 Task: Look for space in Malinaltepec, Mexico from 17th June, 2023 to 21st June, 2023 for 2 adults in price range Rs.7000 to Rs.12000. Place can be private room with 1  bedroom having 2 beds and 1 bathroom. Property type can be house, flat, guest house. Booking option can be shelf check-in. Required host language is English.
Action: Mouse moved to (446, 90)
Screenshot: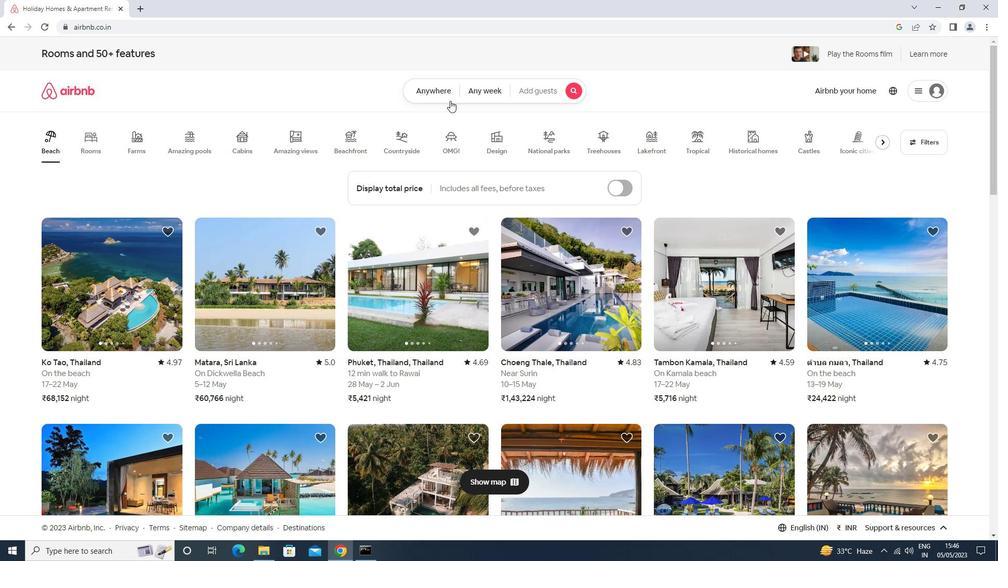 
Action: Mouse pressed left at (446, 90)
Screenshot: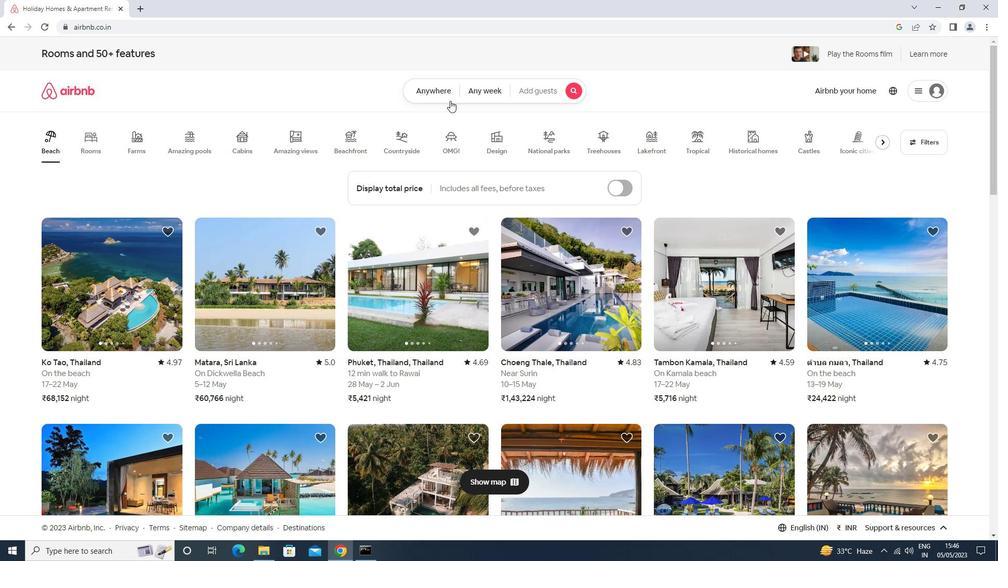 
Action: Mouse moved to (354, 130)
Screenshot: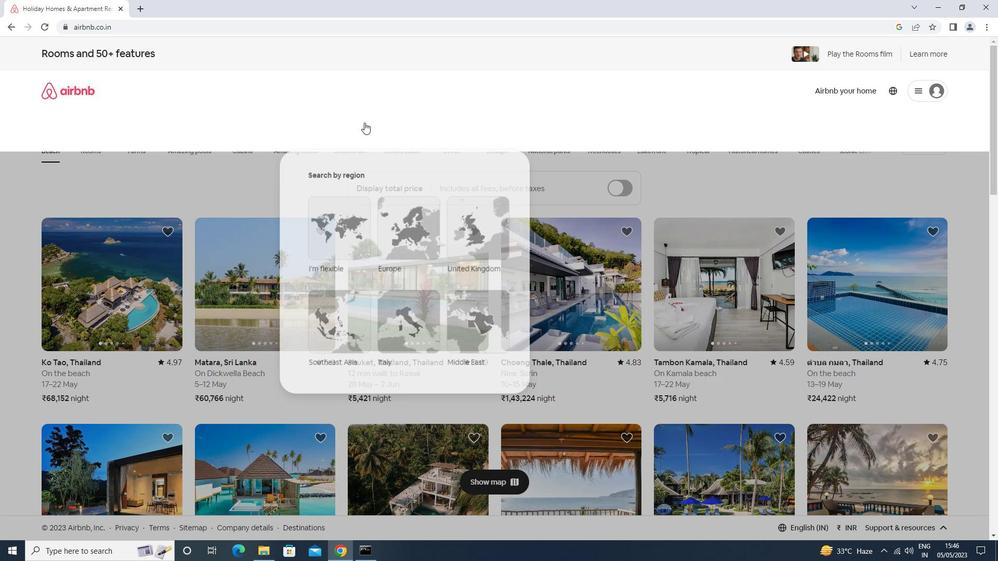 
Action: Mouse pressed left at (354, 130)
Screenshot: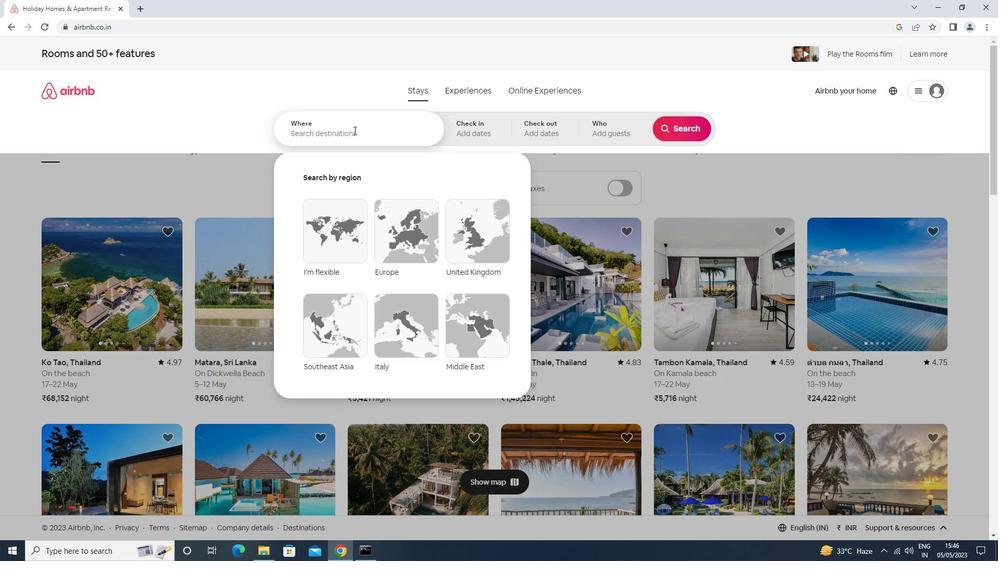 
Action: Key pressed mlinaly<Key.backspace>tepec<Key.space>mexico<Key.enter>
Screenshot: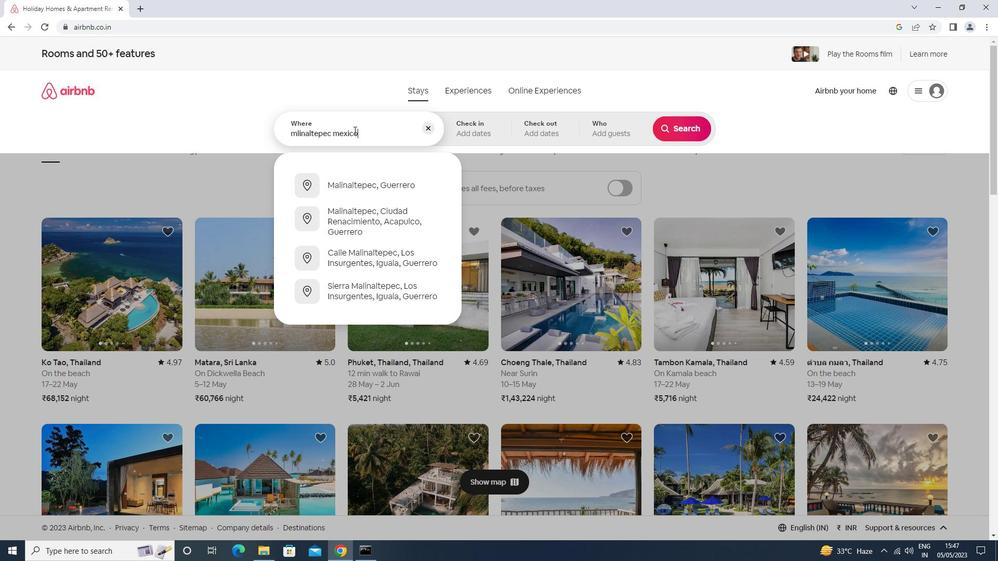 
Action: Mouse moved to (669, 306)
Screenshot: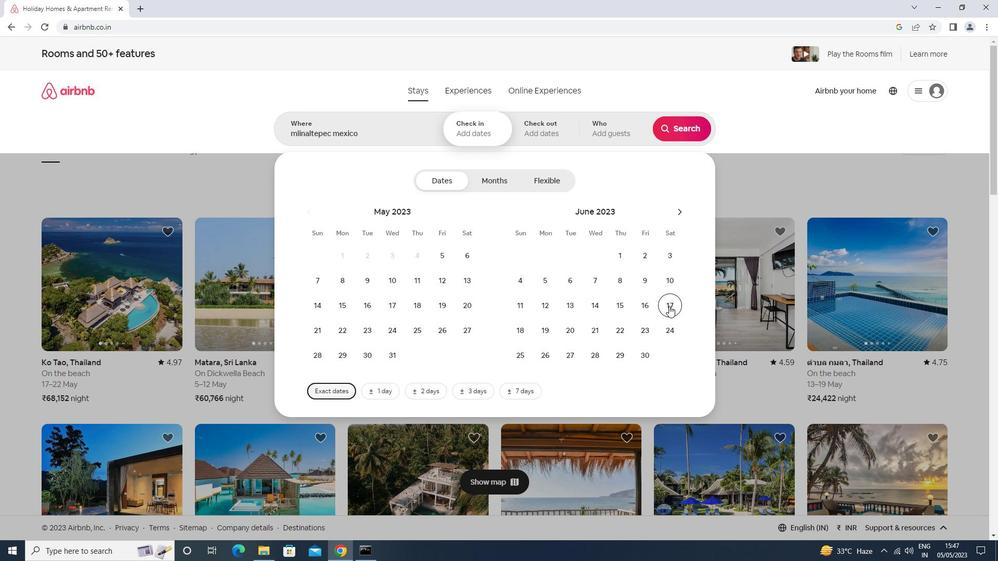 
Action: Mouse pressed left at (669, 306)
Screenshot: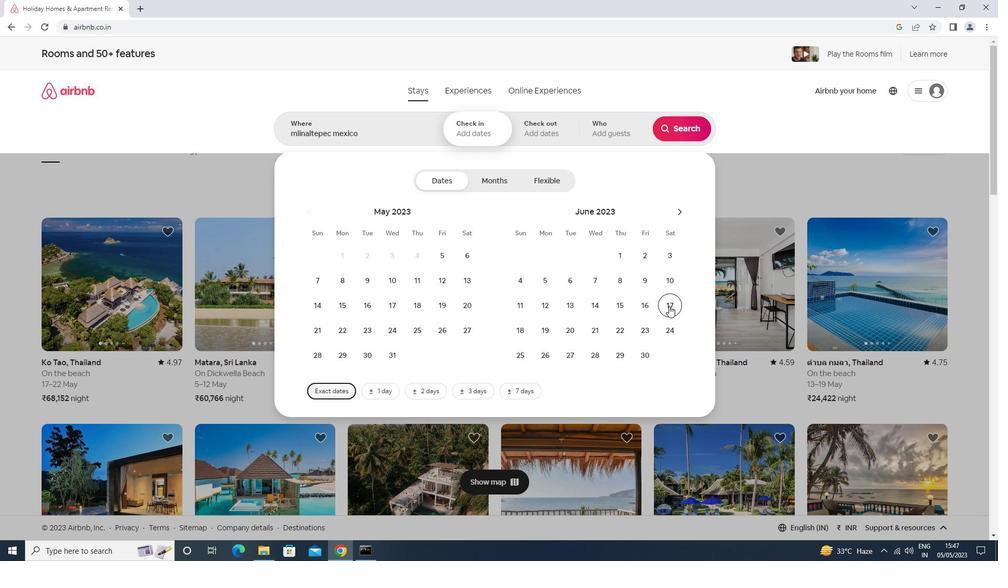 
Action: Mouse moved to (589, 334)
Screenshot: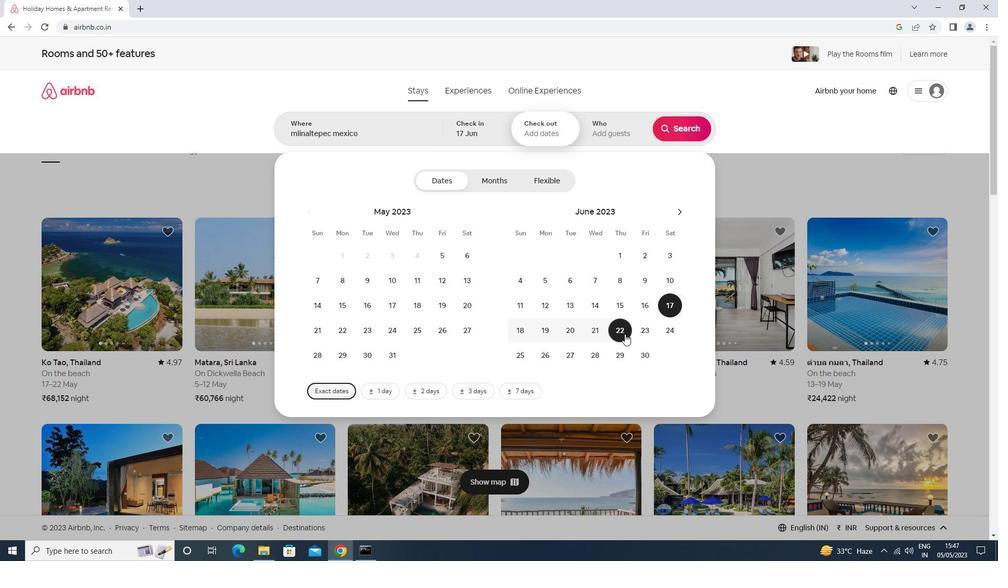 
Action: Mouse pressed left at (589, 334)
Screenshot: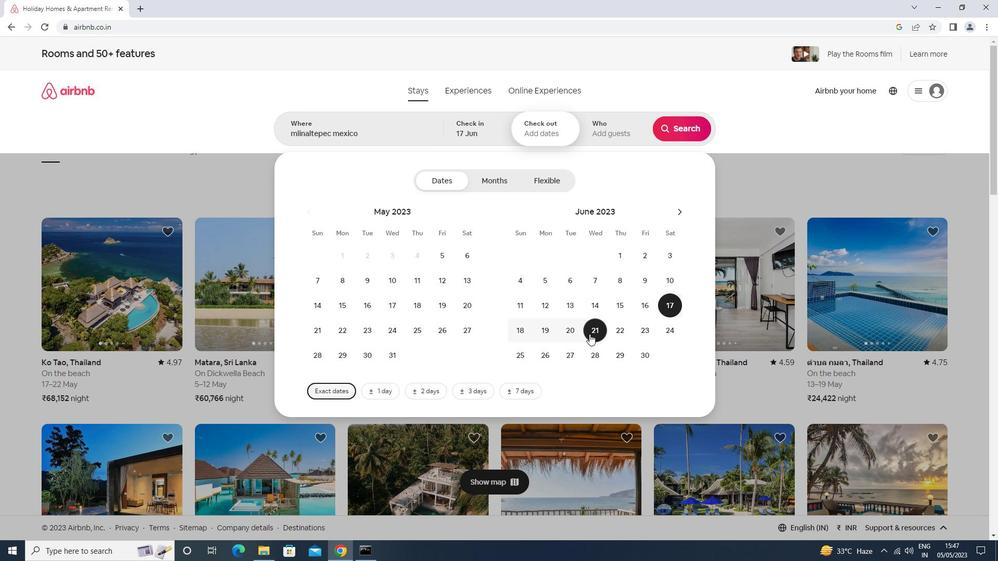 
Action: Mouse moved to (603, 140)
Screenshot: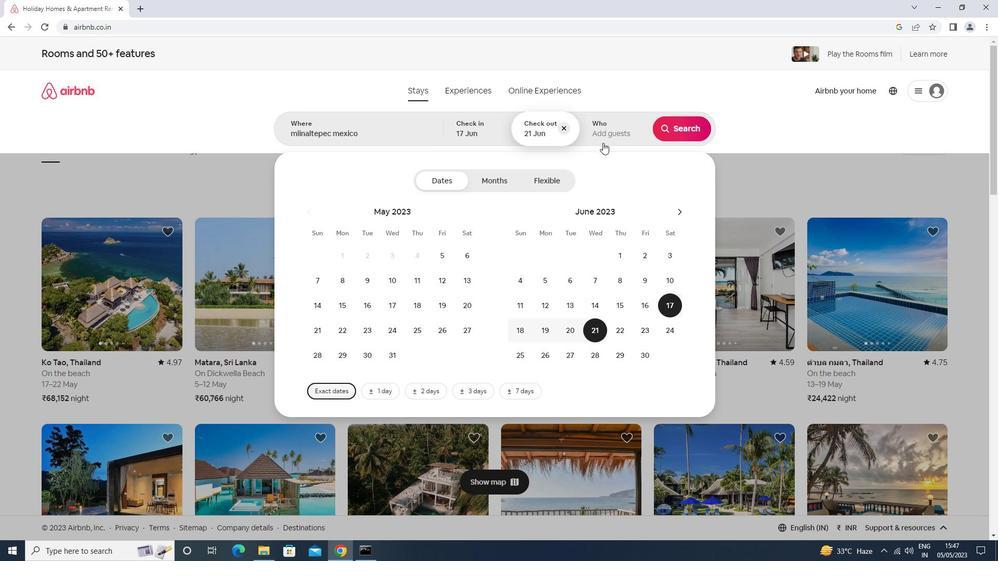 
Action: Mouse pressed left at (603, 140)
Screenshot: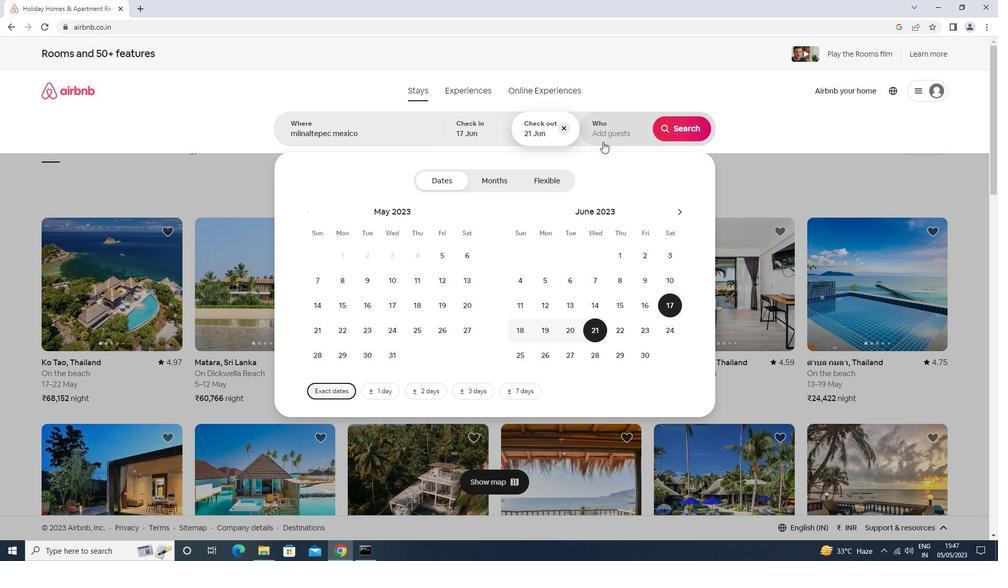 
Action: Mouse moved to (685, 181)
Screenshot: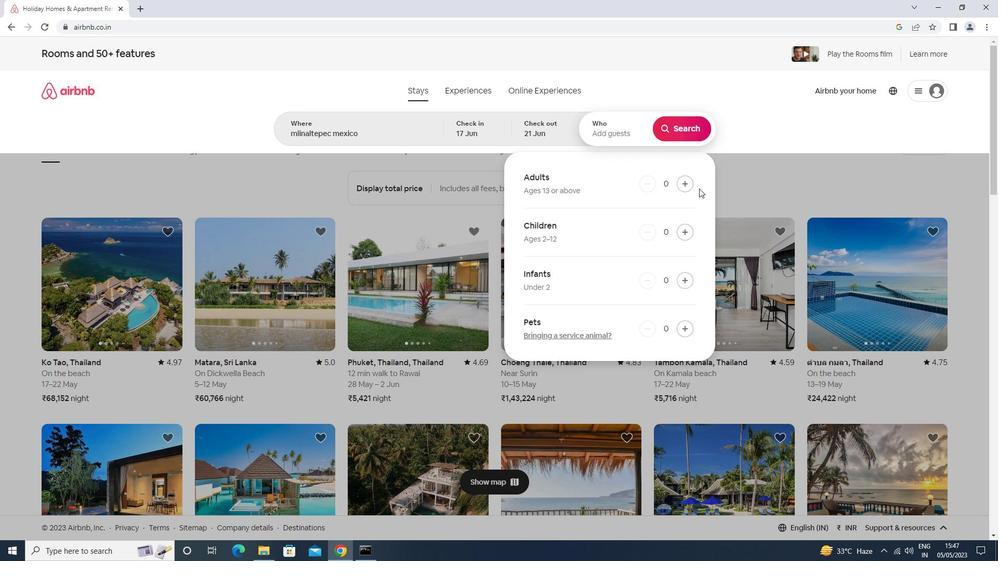 
Action: Mouse pressed left at (685, 181)
Screenshot: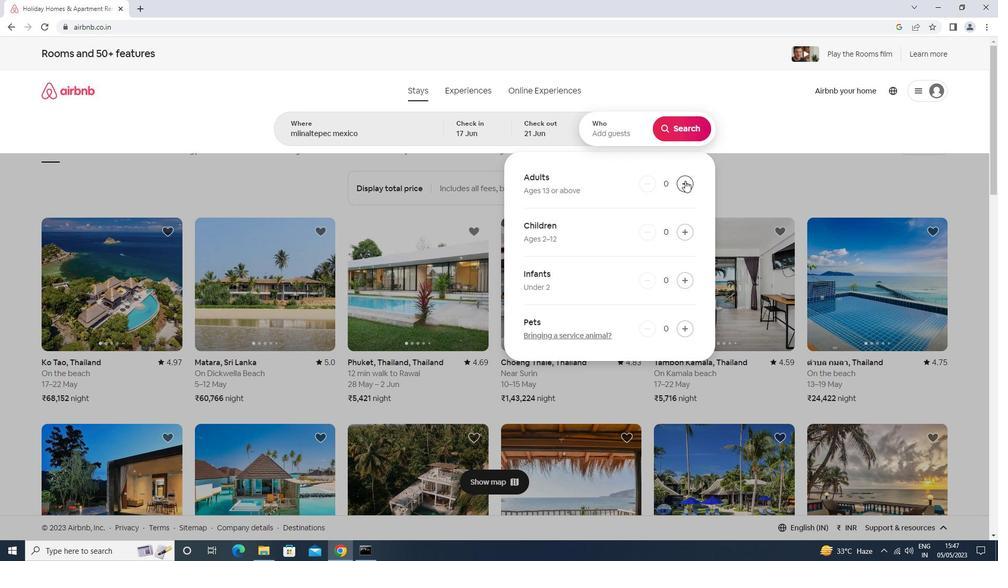 
Action: Mouse pressed left at (685, 181)
Screenshot: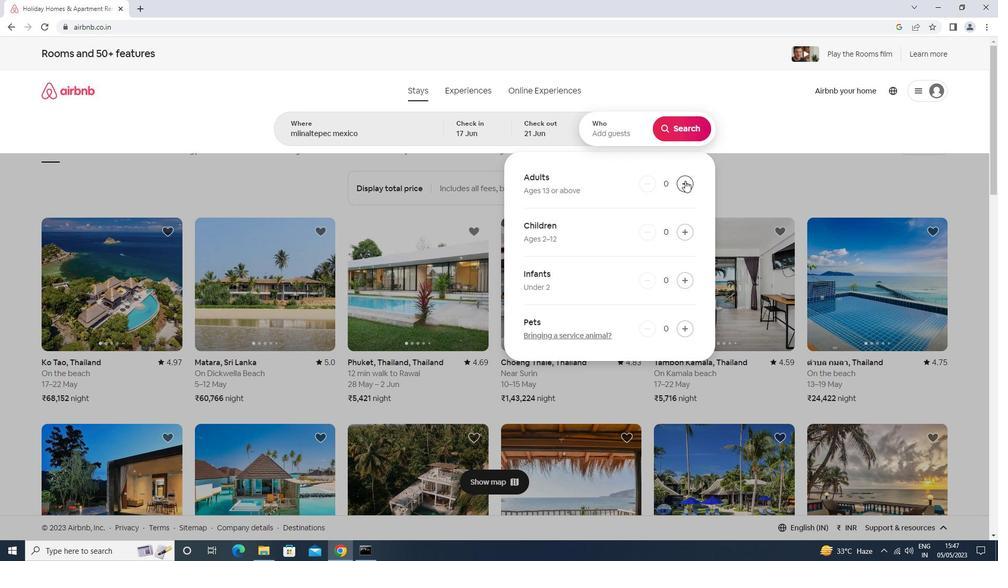 
Action: Mouse moved to (680, 129)
Screenshot: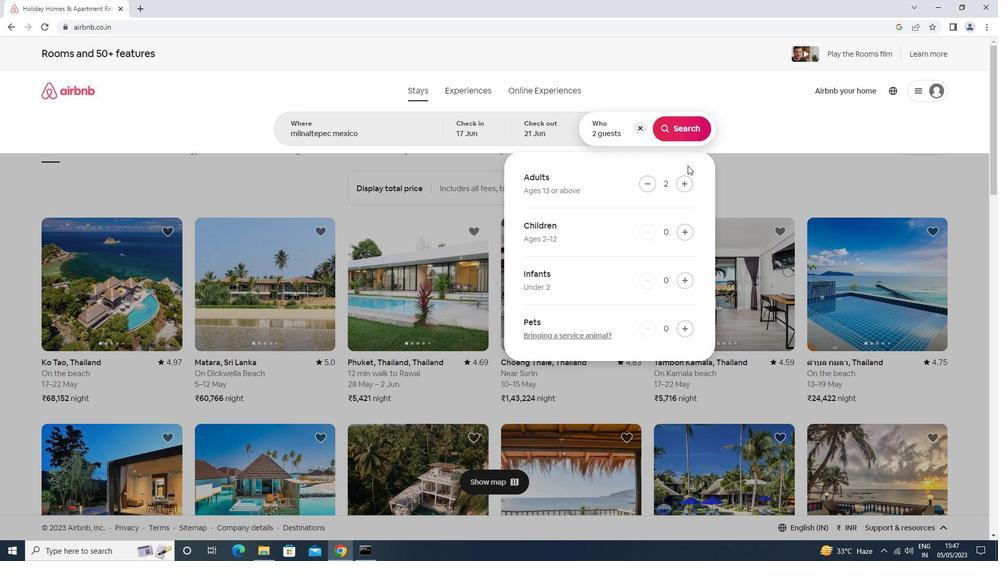 
Action: Mouse pressed left at (680, 129)
Screenshot: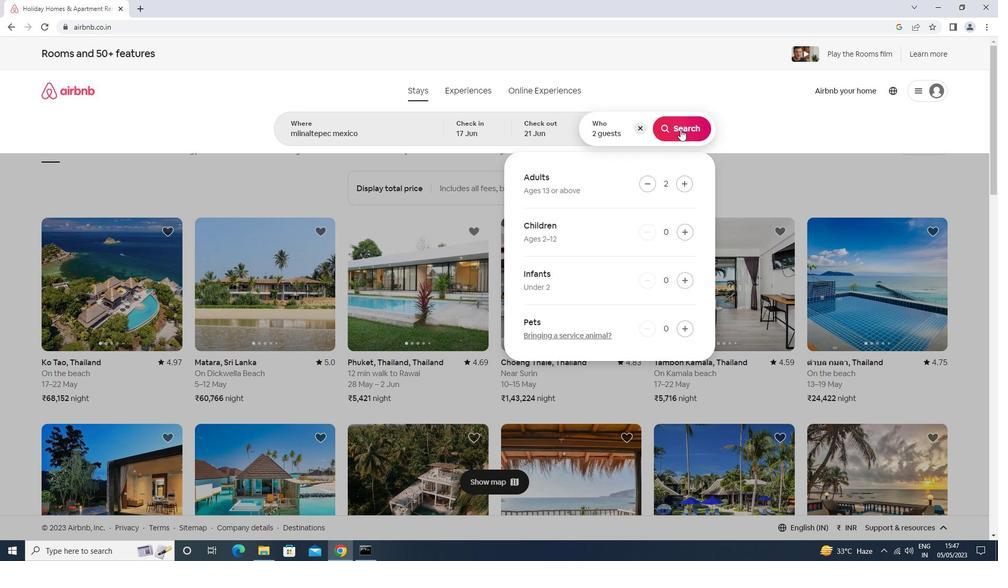 
Action: Mouse moved to (945, 97)
Screenshot: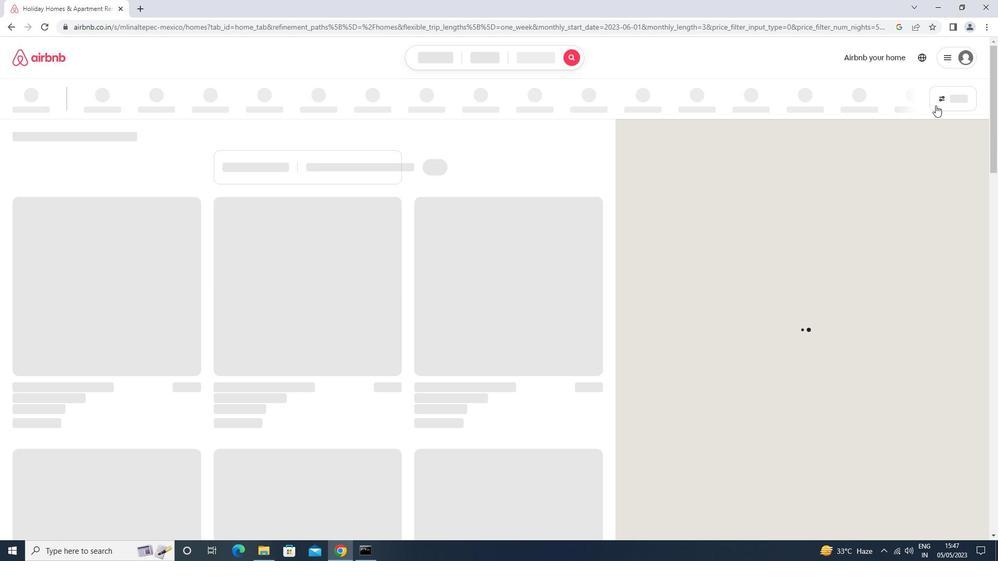 
Action: Mouse pressed left at (945, 97)
Screenshot: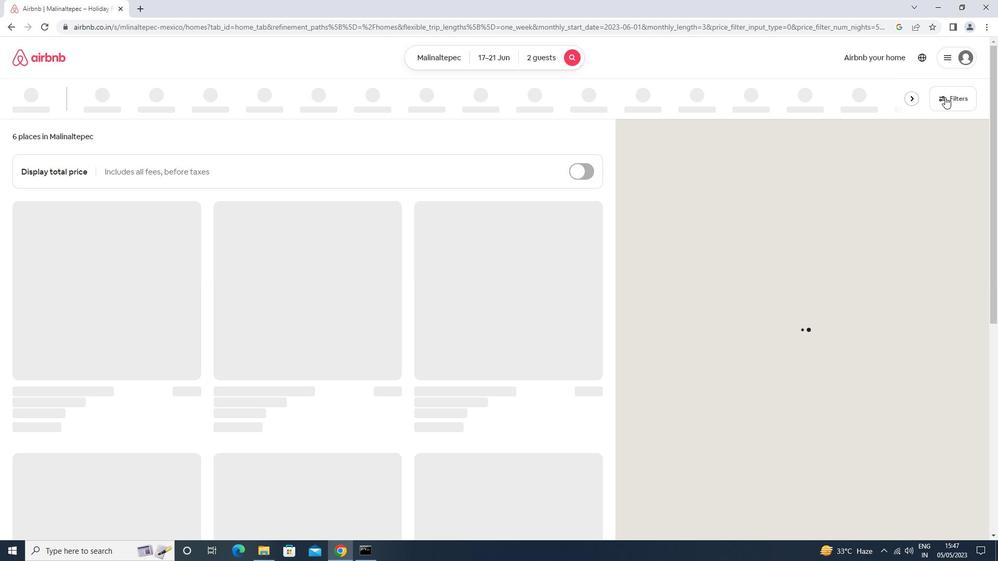 
Action: Mouse moved to (383, 354)
Screenshot: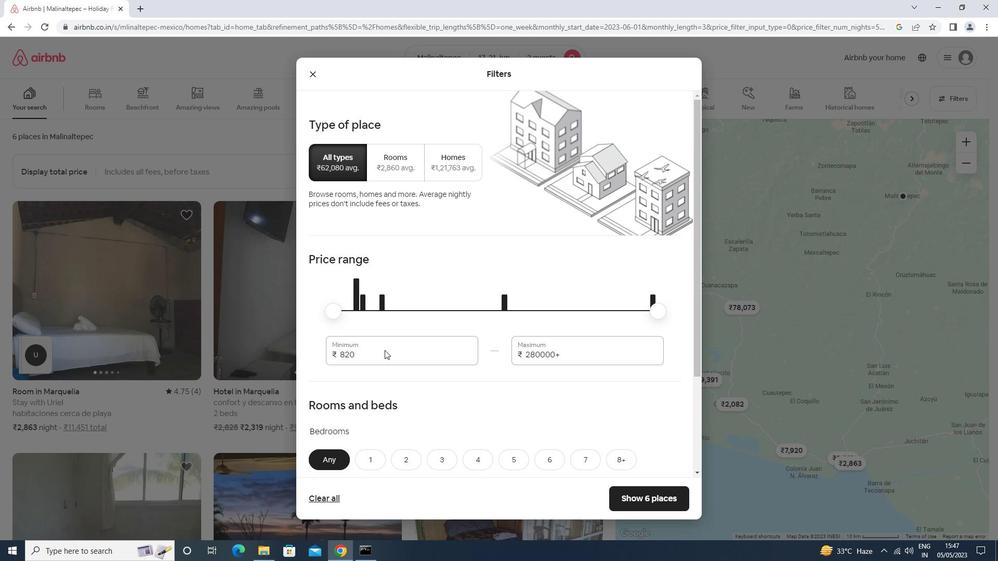 
Action: Mouse pressed left at (383, 354)
Screenshot: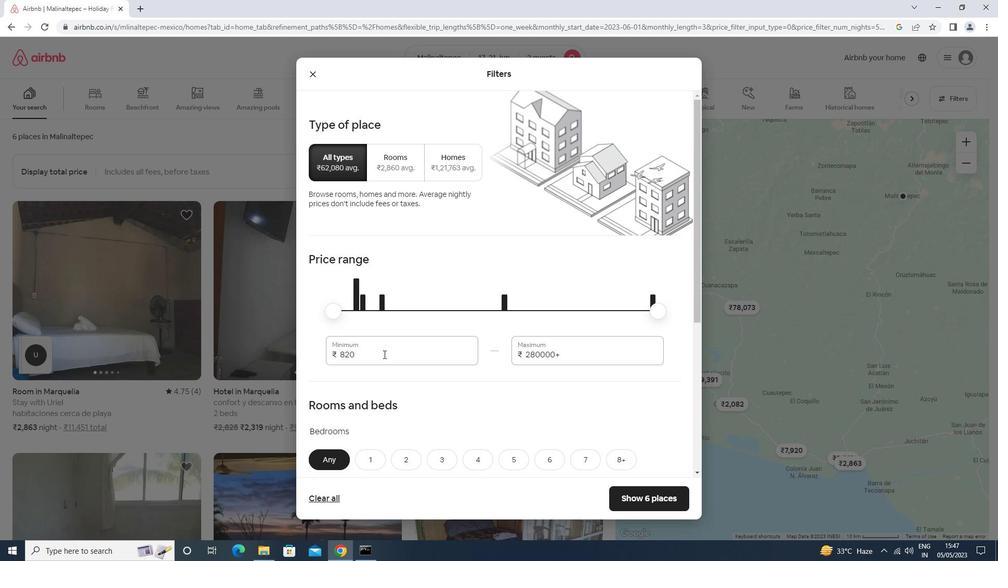 
Action: Mouse moved to (383, 355)
Screenshot: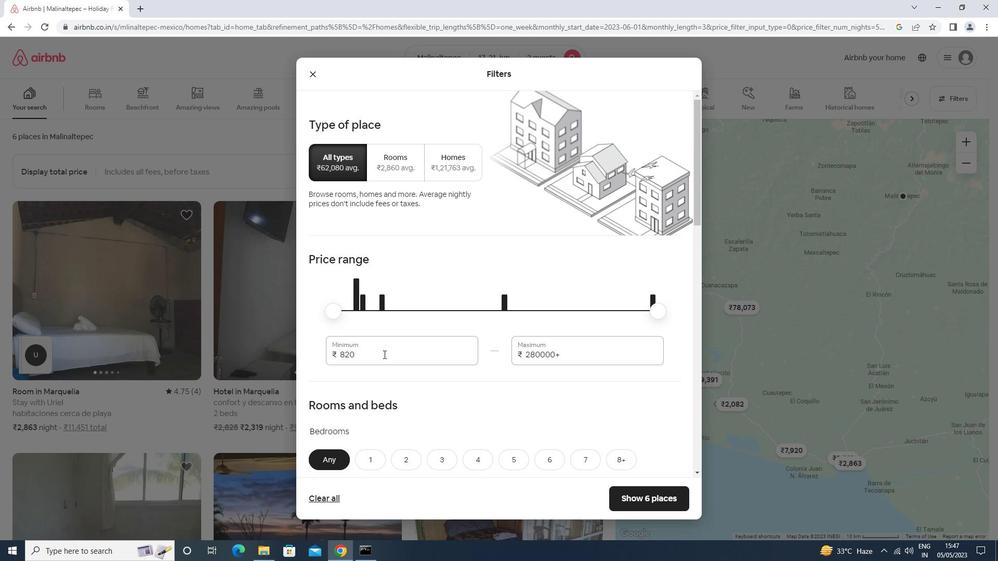 
Action: Key pressed <Key.backspace><Key.backspace><Key.backspace>7000<Key.tab>12
Screenshot: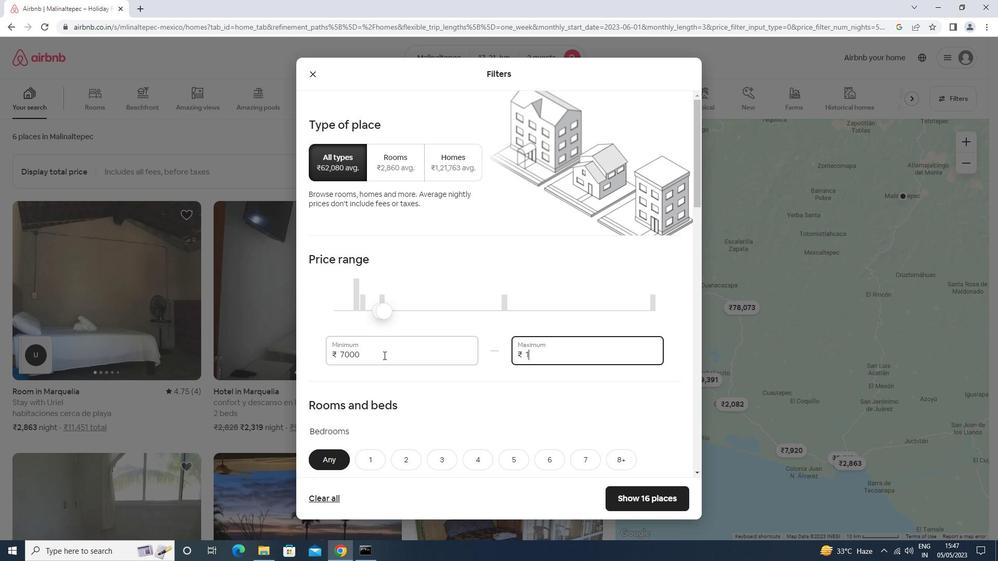 
Action: Mouse moved to (383, 355)
Screenshot: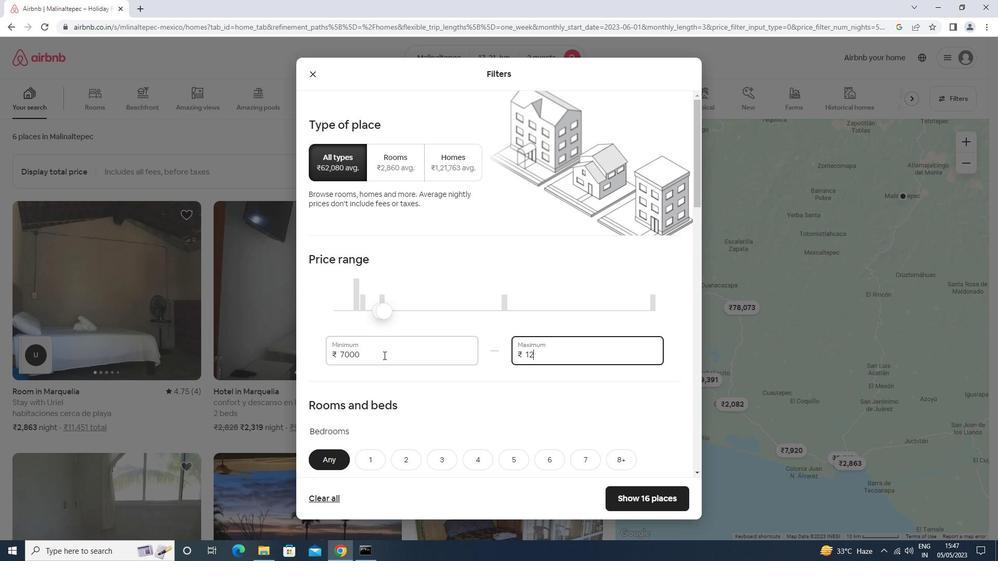 
Action: Key pressed 000
Screenshot: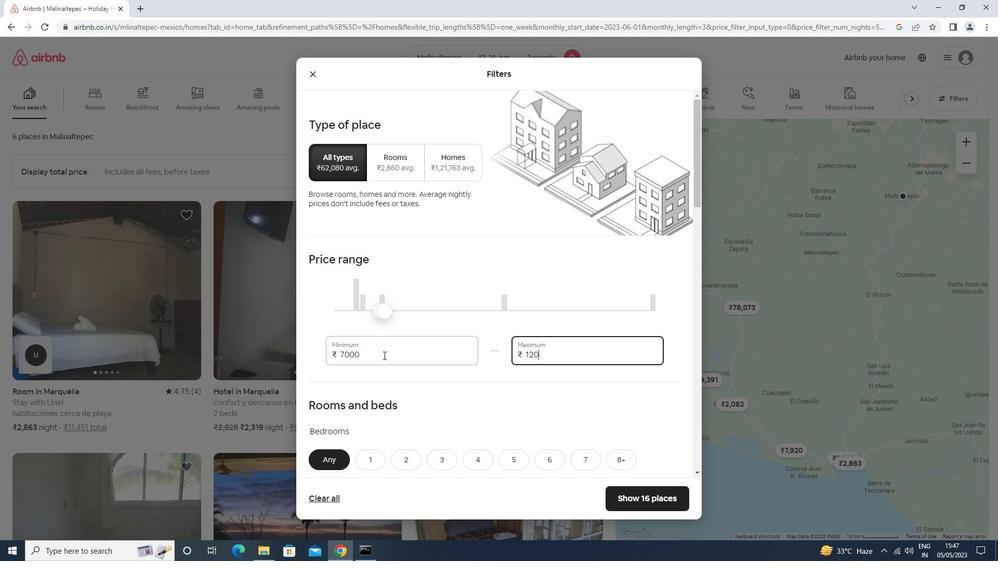 
Action: Mouse moved to (373, 356)
Screenshot: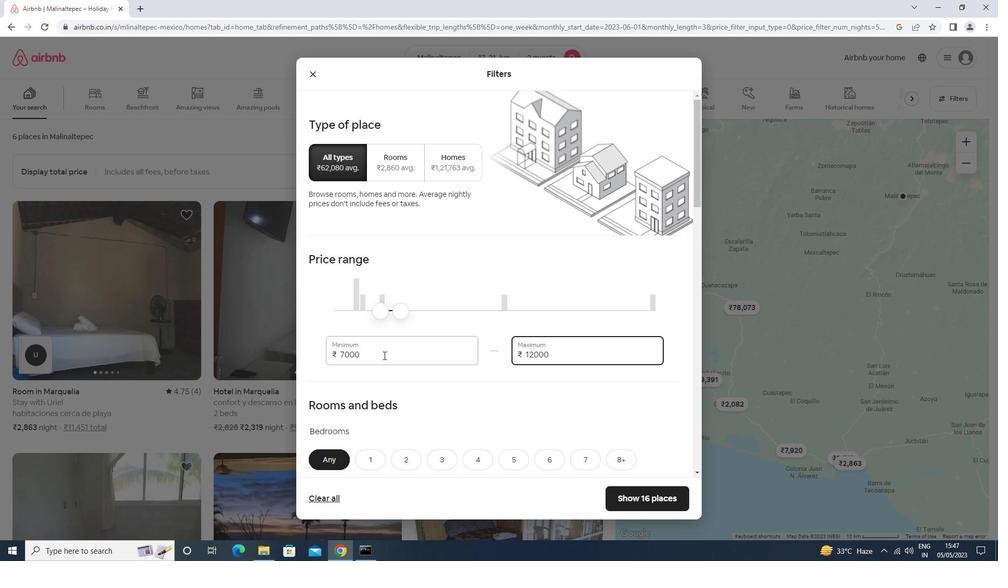 
Action: Mouse scrolled (373, 356) with delta (0, 0)
Screenshot: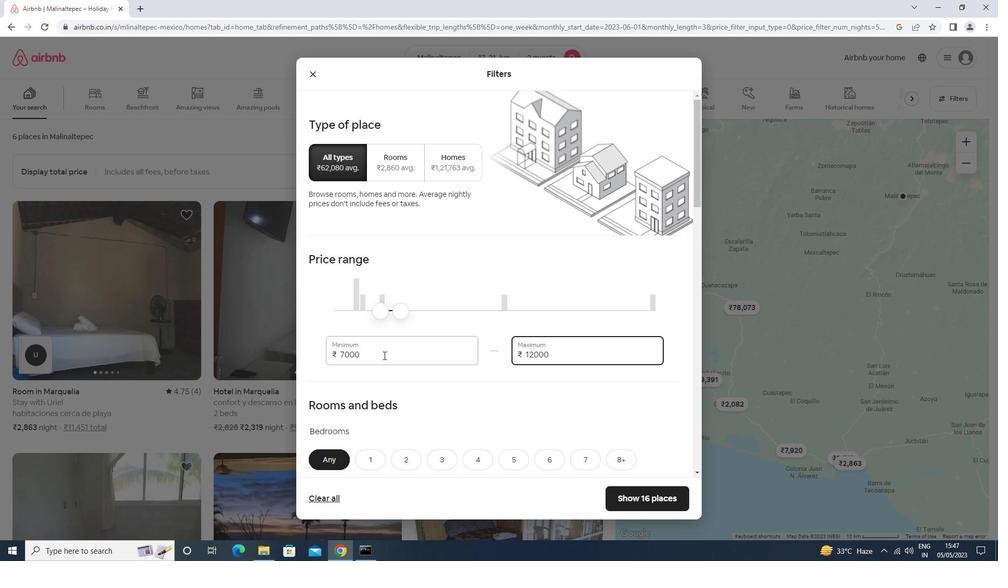 
Action: Mouse scrolled (373, 356) with delta (0, 0)
Screenshot: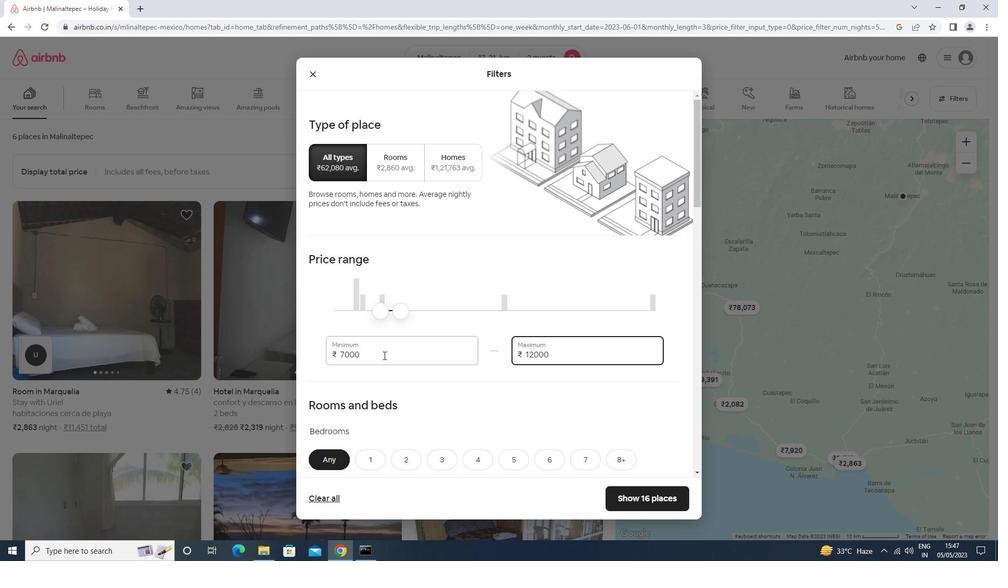 
Action: Mouse scrolled (373, 356) with delta (0, 0)
Screenshot: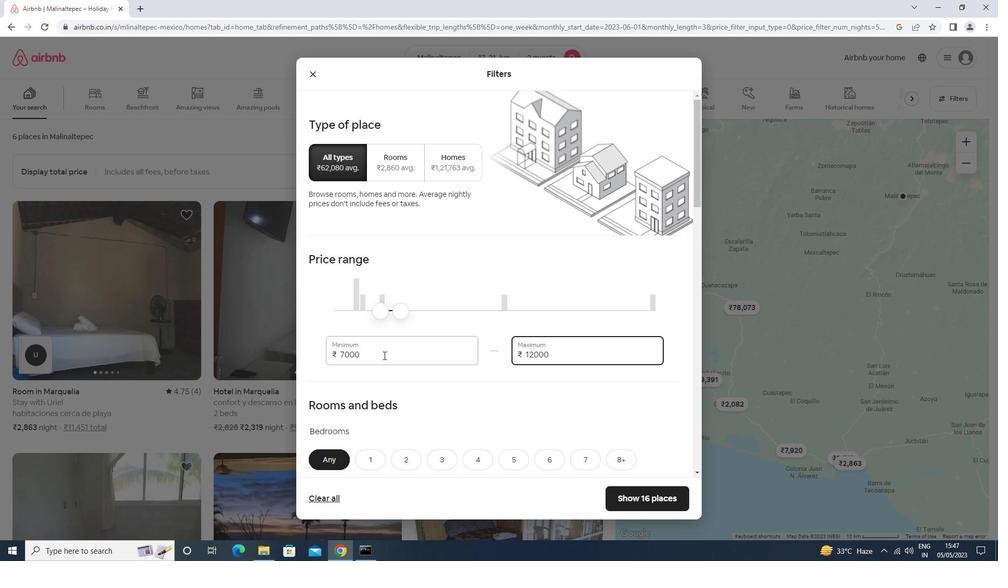 
Action: Mouse scrolled (373, 356) with delta (0, 0)
Screenshot: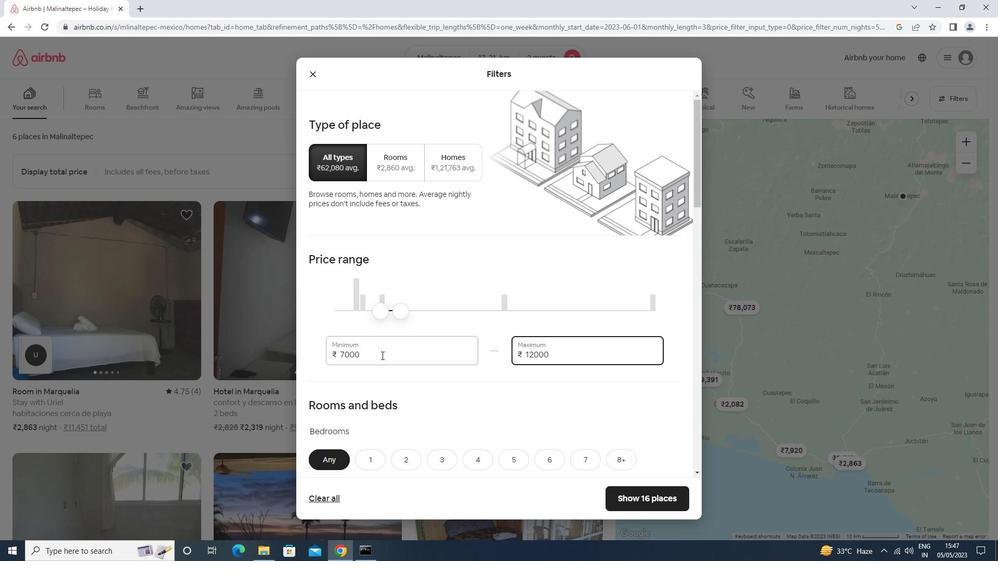 
Action: Mouse scrolled (373, 356) with delta (0, 0)
Screenshot: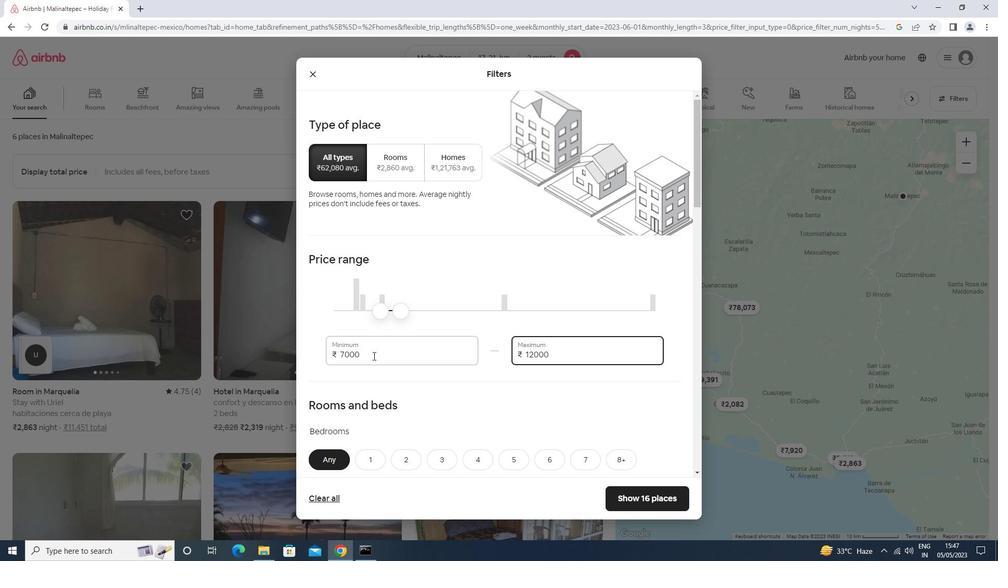 
Action: Mouse moved to (376, 205)
Screenshot: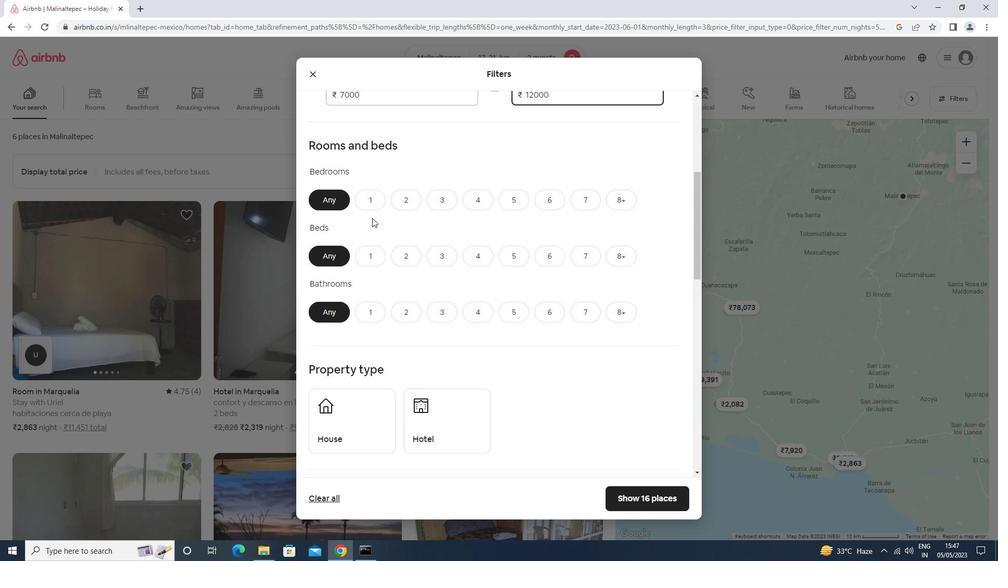 
Action: Mouse pressed left at (376, 205)
Screenshot: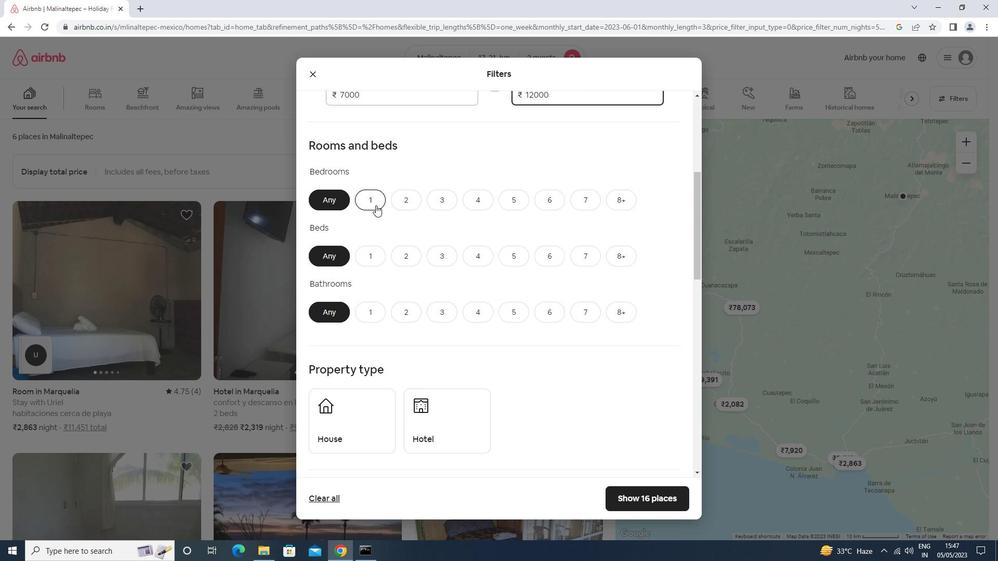 
Action: Mouse moved to (404, 256)
Screenshot: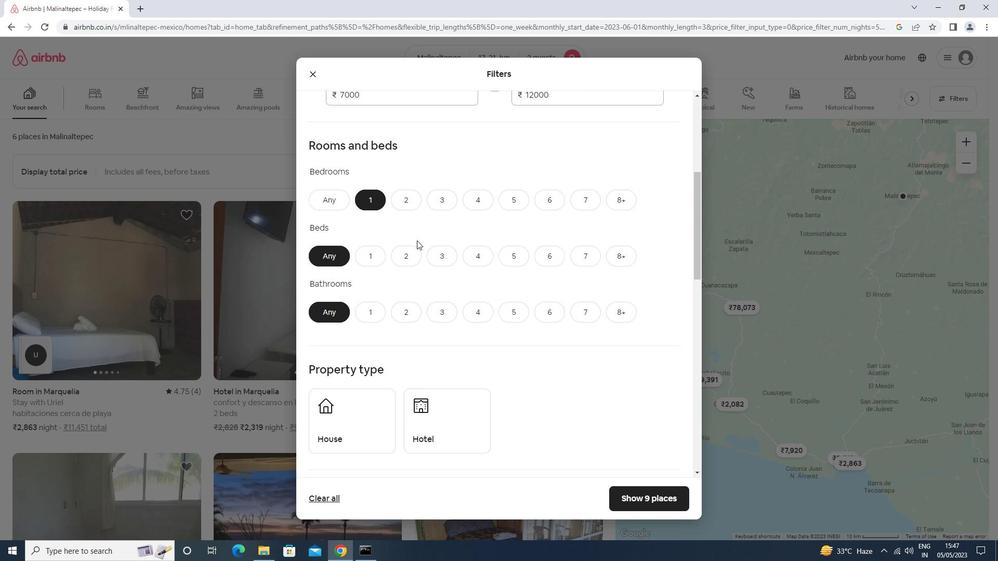 
Action: Mouse pressed left at (404, 256)
Screenshot: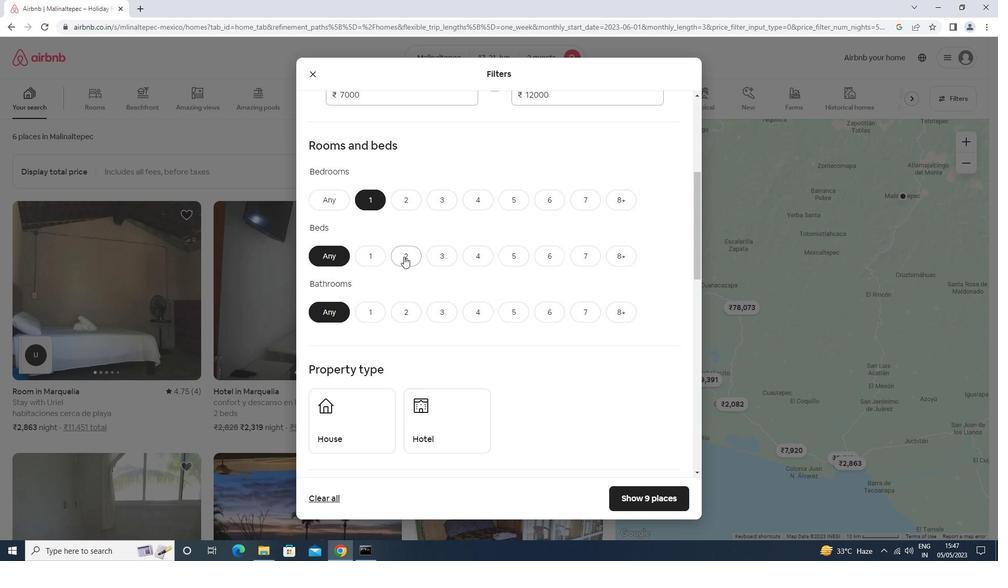 
Action: Mouse moved to (374, 309)
Screenshot: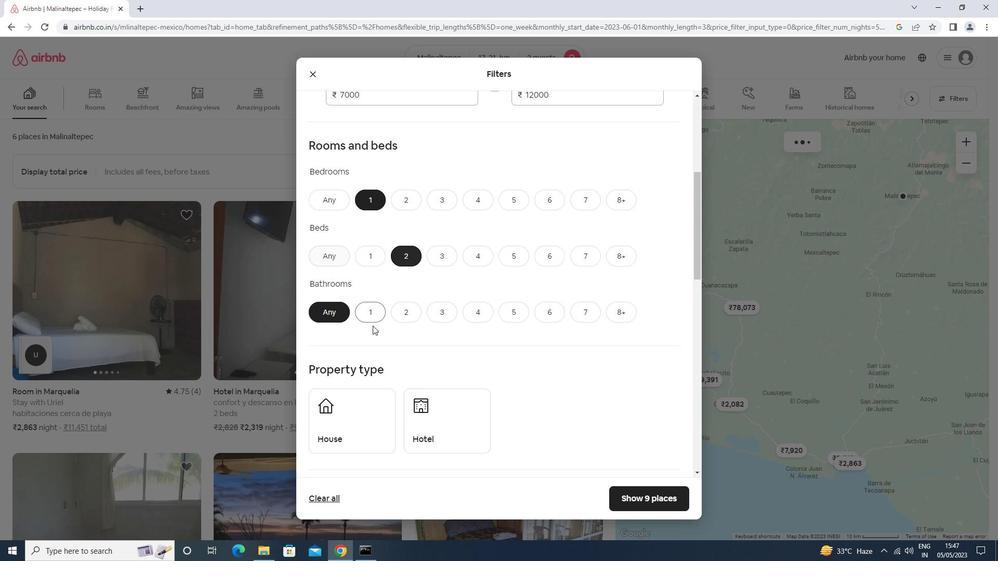 
Action: Mouse pressed left at (374, 309)
Screenshot: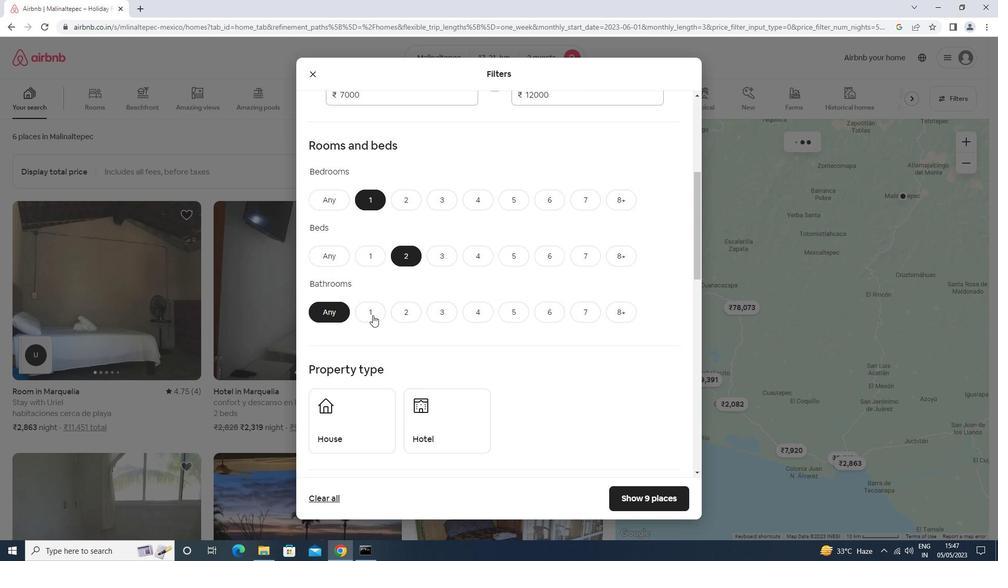 
Action: Mouse scrolled (374, 308) with delta (0, 0)
Screenshot: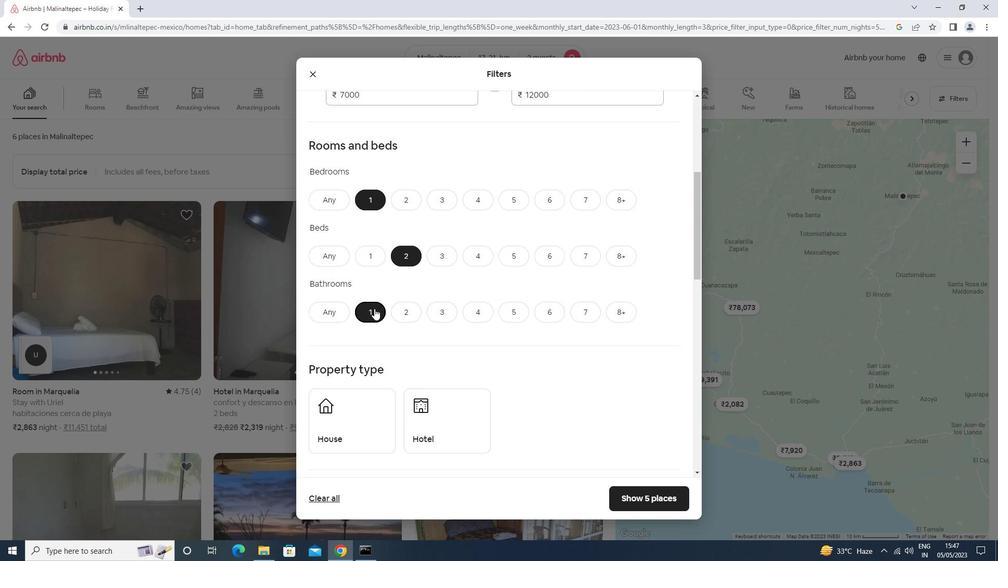 
Action: Mouse scrolled (374, 308) with delta (0, 0)
Screenshot: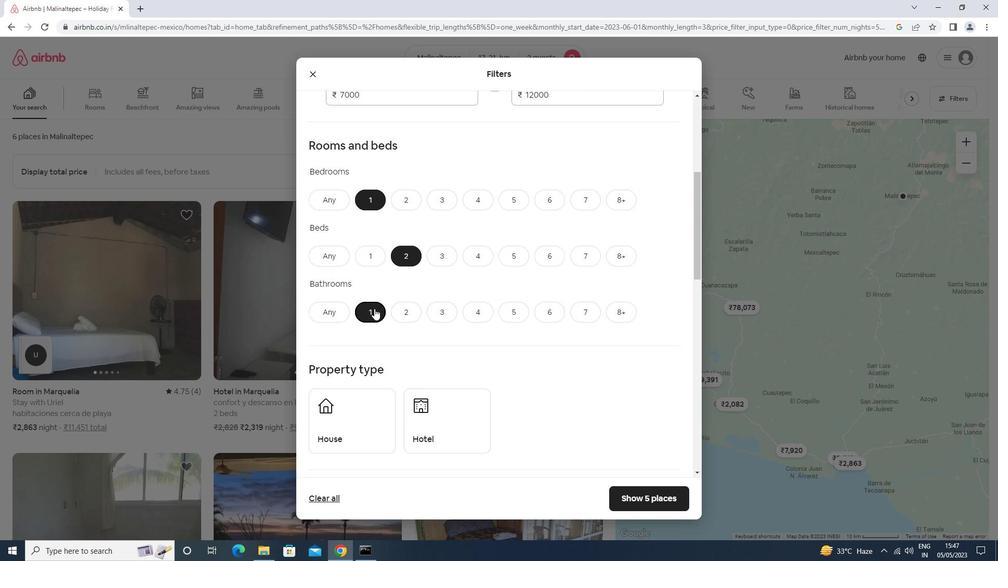 
Action: Mouse scrolled (374, 308) with delta (0, 0)
Screenshot: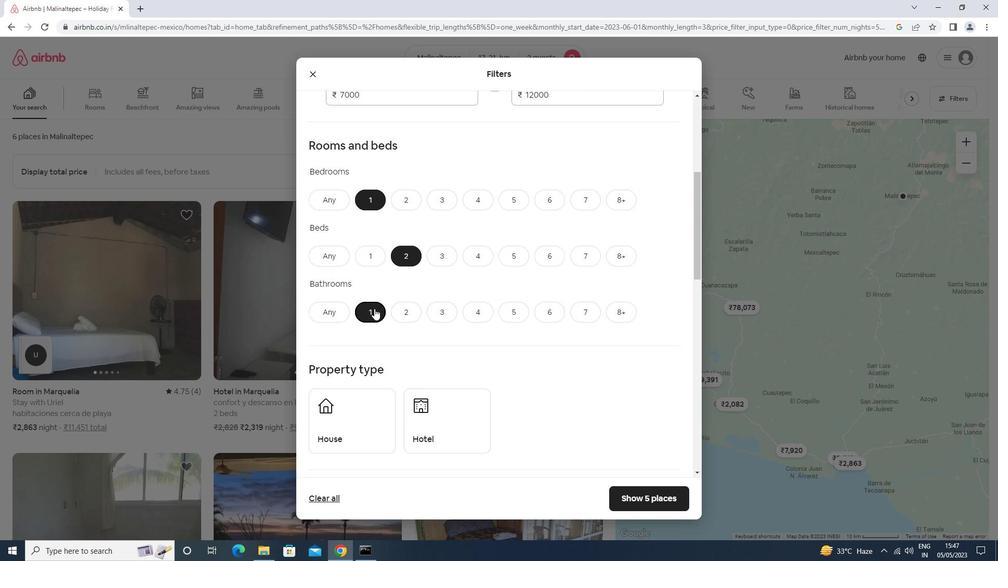 
Action: Mouse scrolled (374, 308) with delta (0, 0)
Screenshot: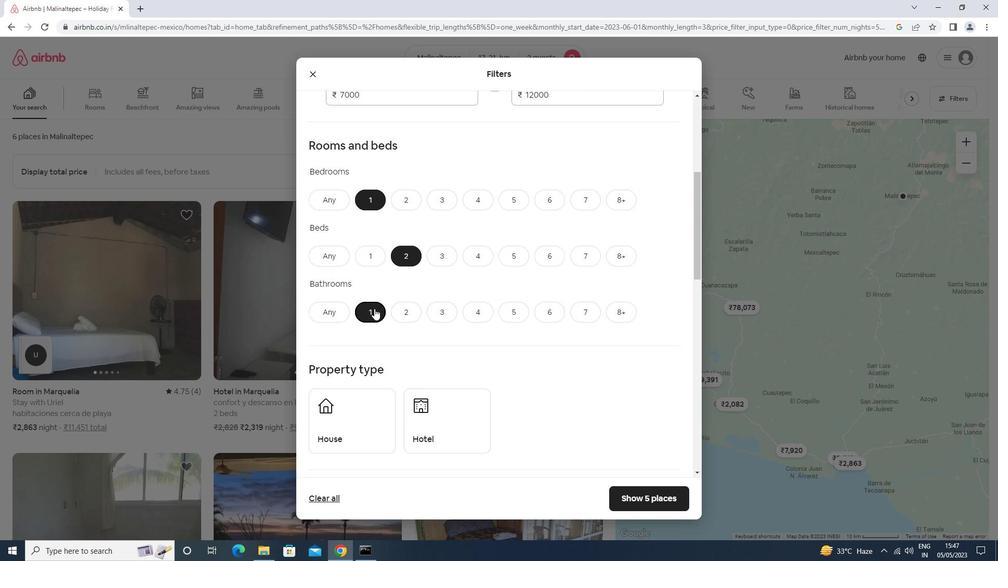
Action: Mouse moved to (361, 230)
Screenshot: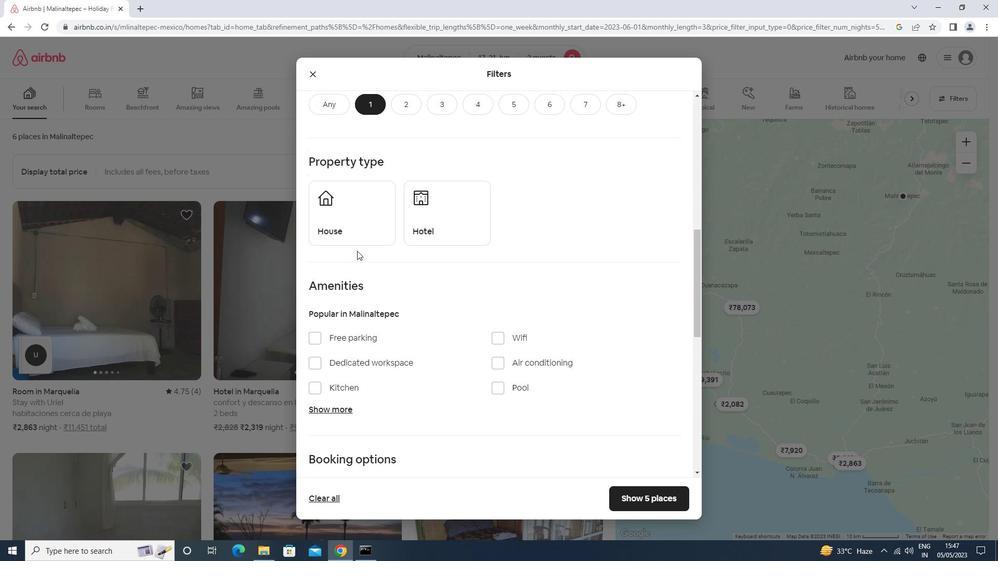 
Action: Mouse pressed left at (361, 230)
Screenshot: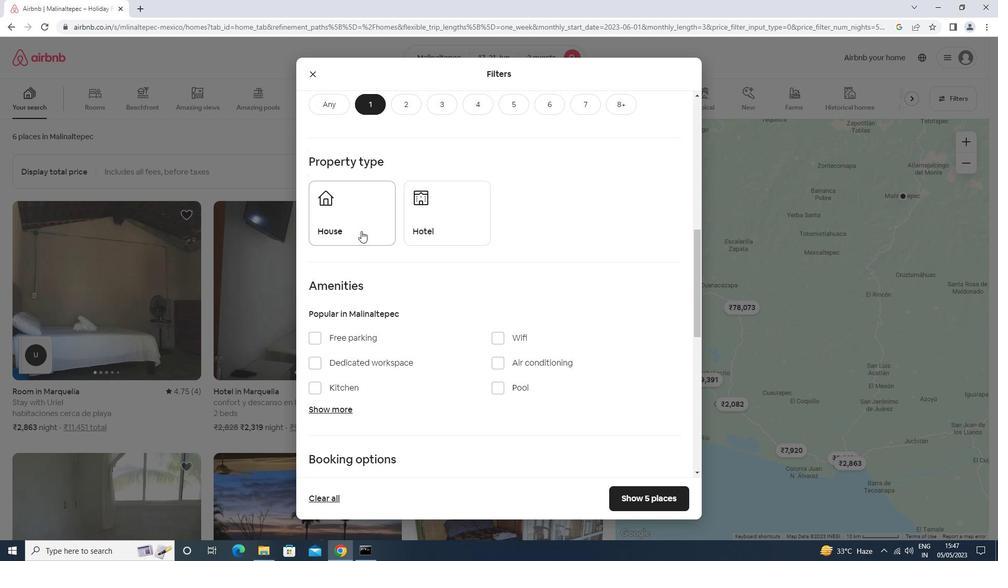 
Action: Mouse moved to (475, 402)
Screenshot: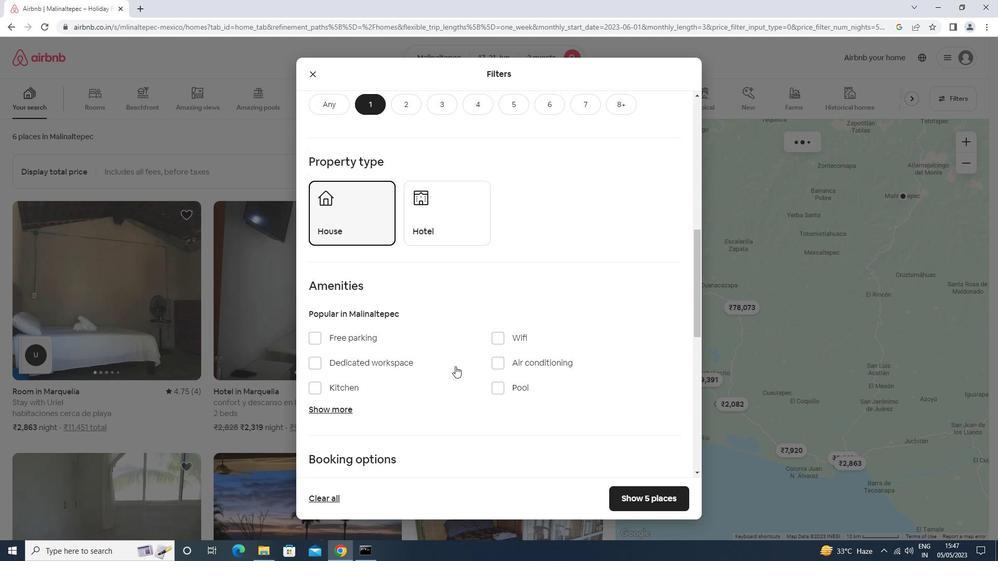 
Action: Mouse scrolled (475, 401) with delta (0, 0)
Screenshot: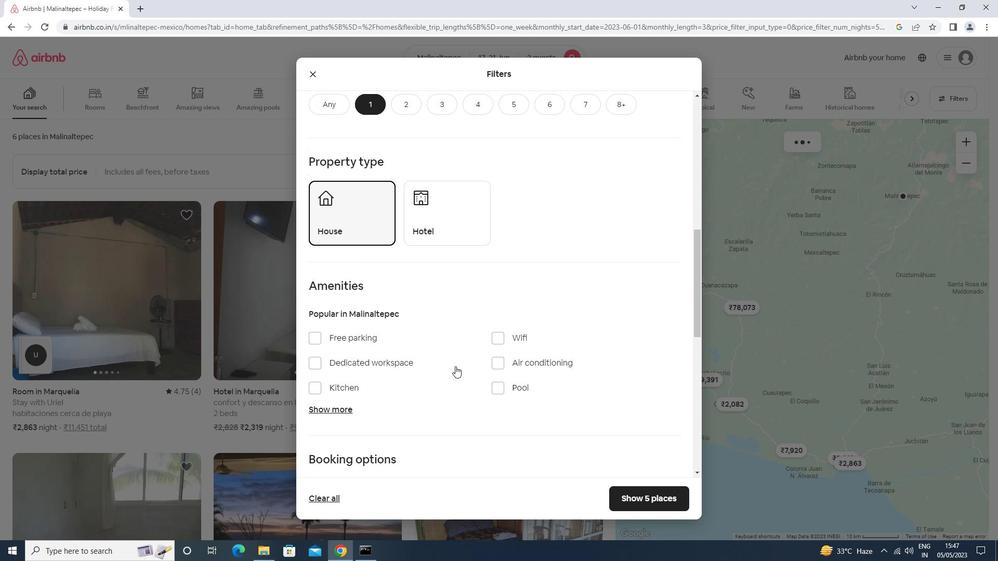 
Action: Mouse scrolled (475, 401) with delta (0, 0)
Screenshot: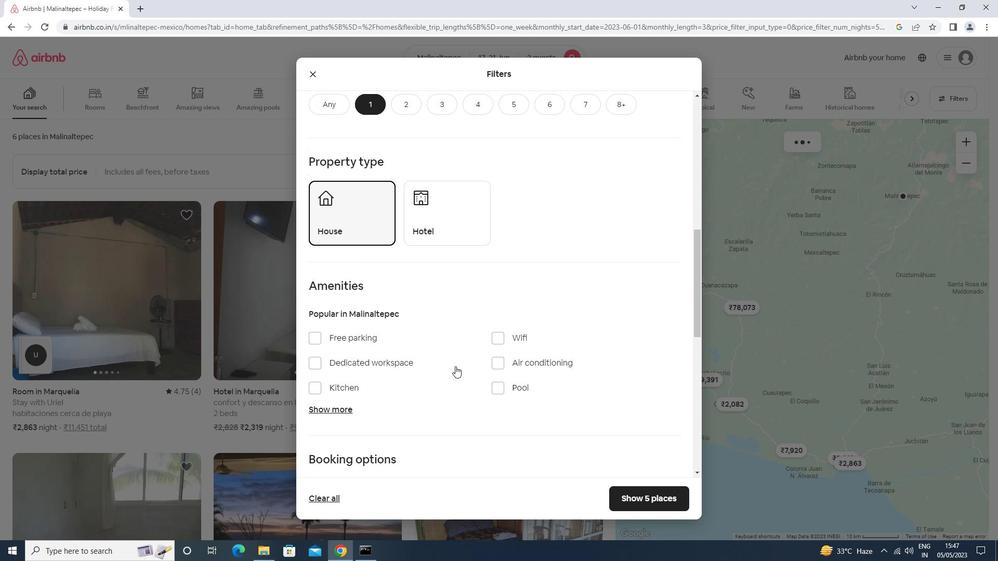
Action: Mouse scrolled (475, 401) with delta (0, 0)
Screenshot: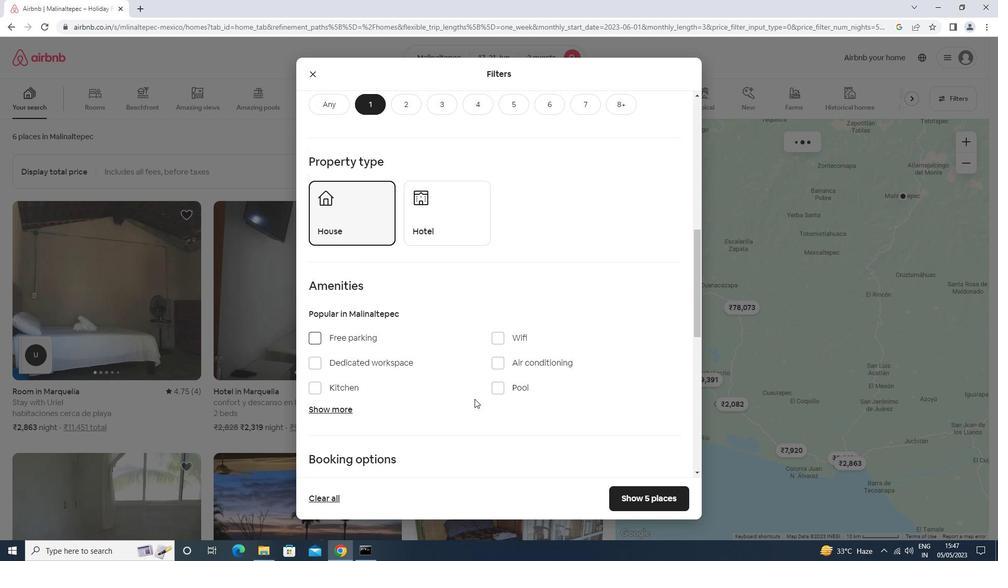 
Action: Mouse scrolled (475, 401) with delta (0, 0)
Screenshot: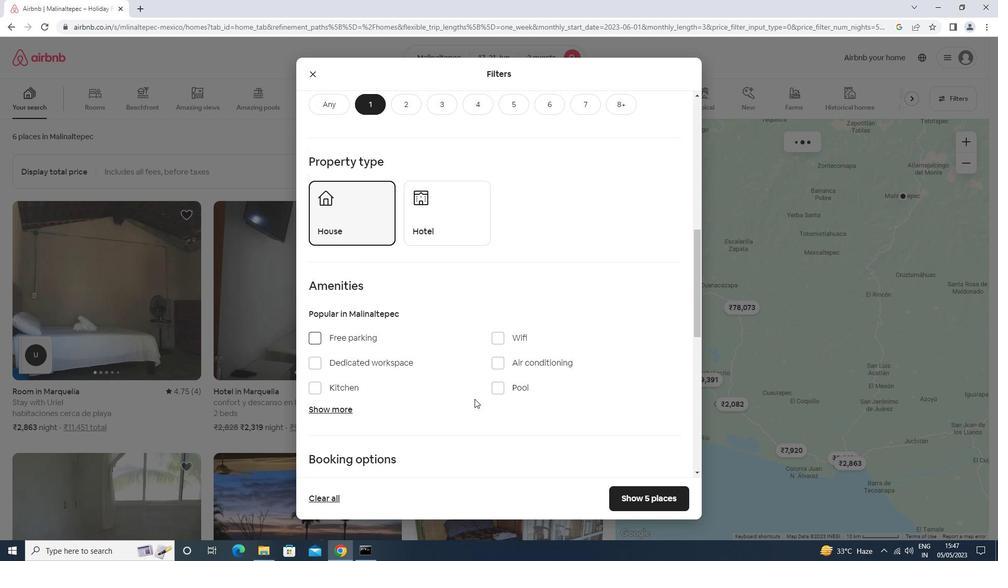 
Action: Mouse moved to (654, 325)
Screenshot: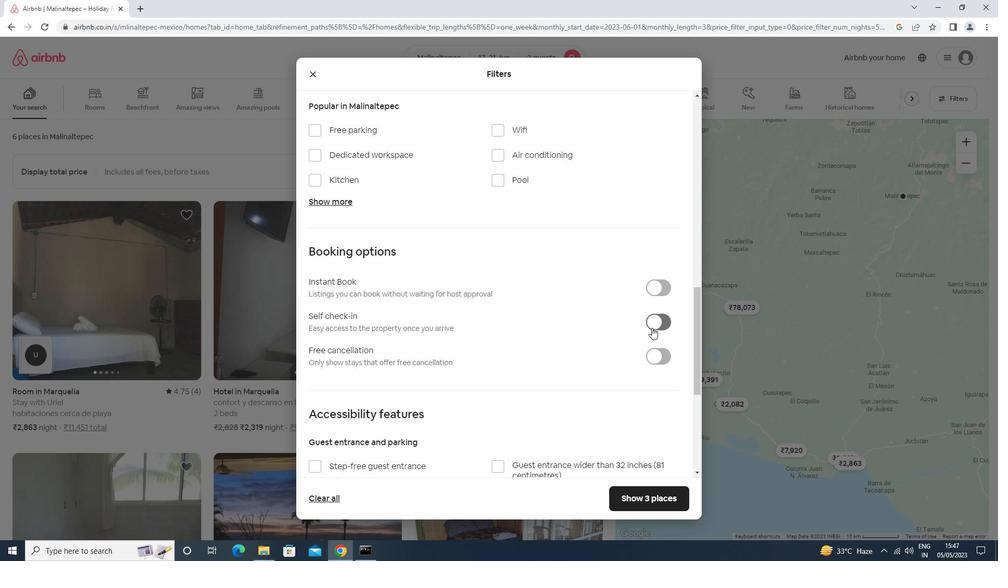 
Action: Mouse pressed left at (654, 325)
Screenshot: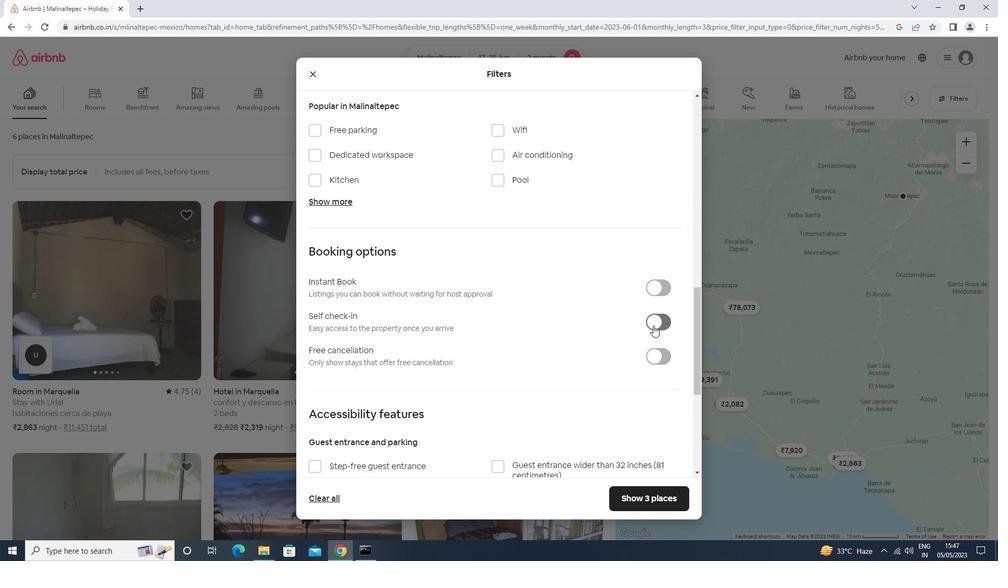
Action: Mouse moved to (554, 425)
Screenshot: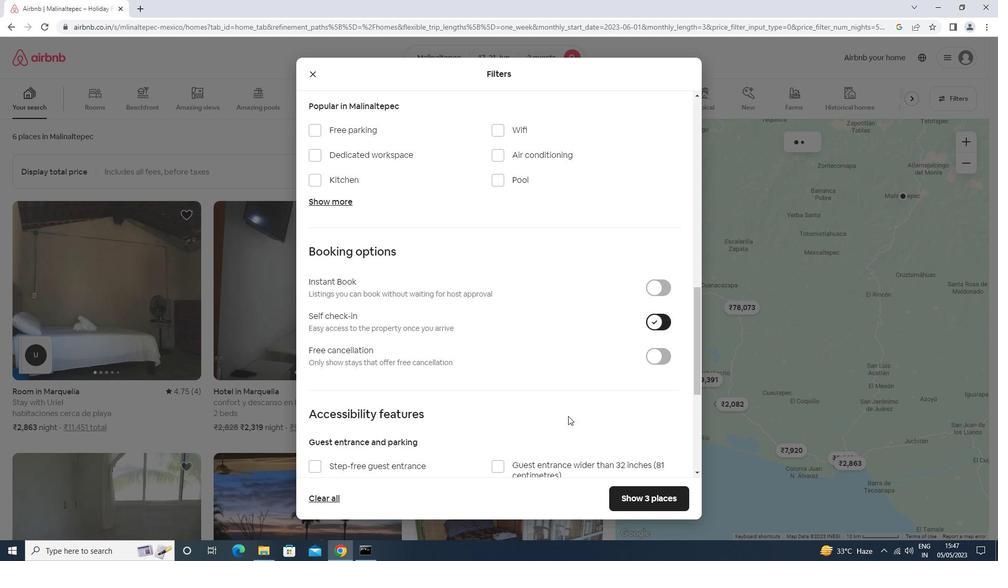 
Action: Mouse scrolled (554, 425) with delta (0, 0)
Screenshot: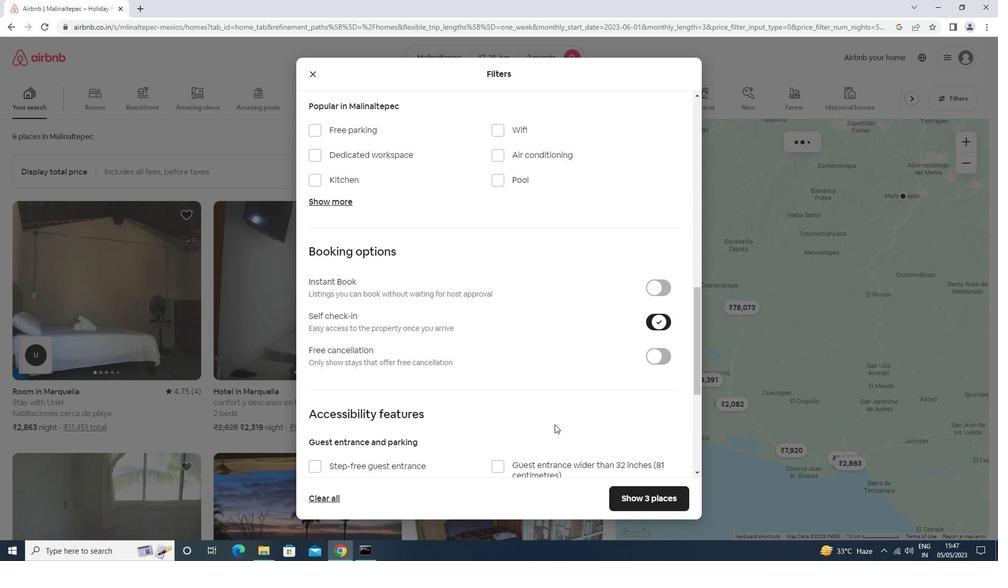 
Action: Mouse moved to (554, 425)
Screenshot: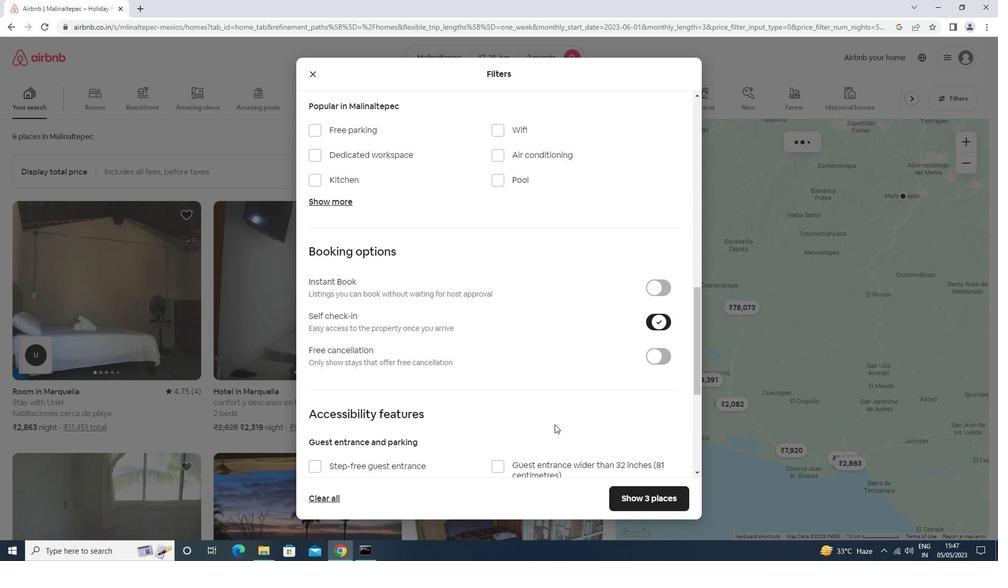 
Action: Mouse scrolled (554, 425) with delta (0, 0)
Screenshot: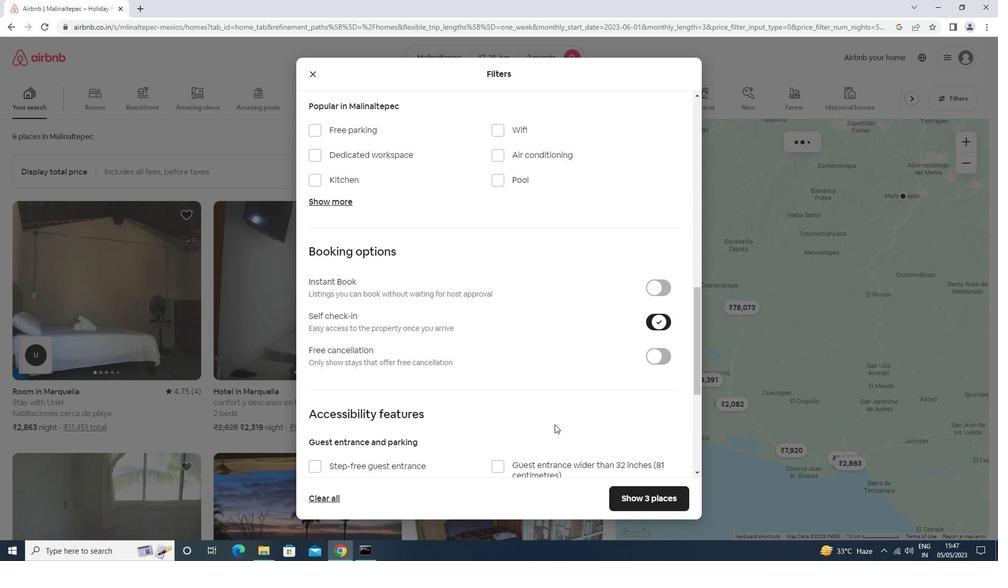 
Action: Mouse moved to (554, 425)
Screenshot: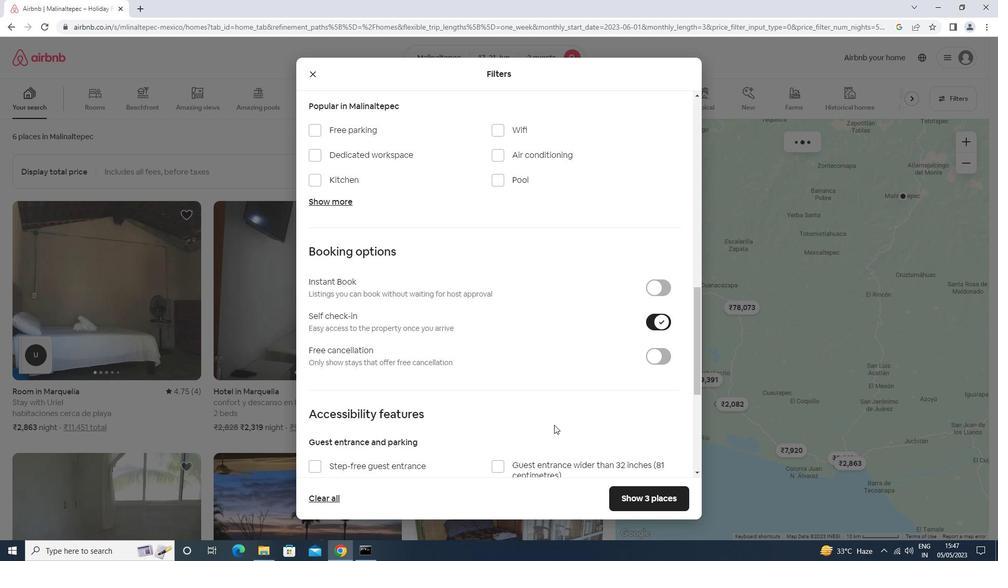 
Action: Mouse scrolled (554, 425) with delta (0, 0)
Screenshot: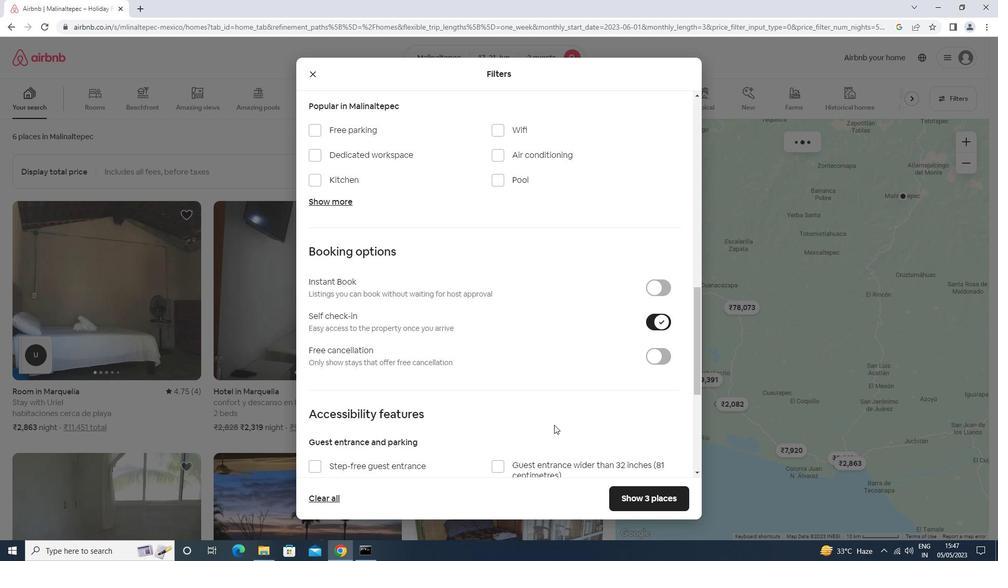 
Action: Mouse moved to (553, 425)
Screenshot: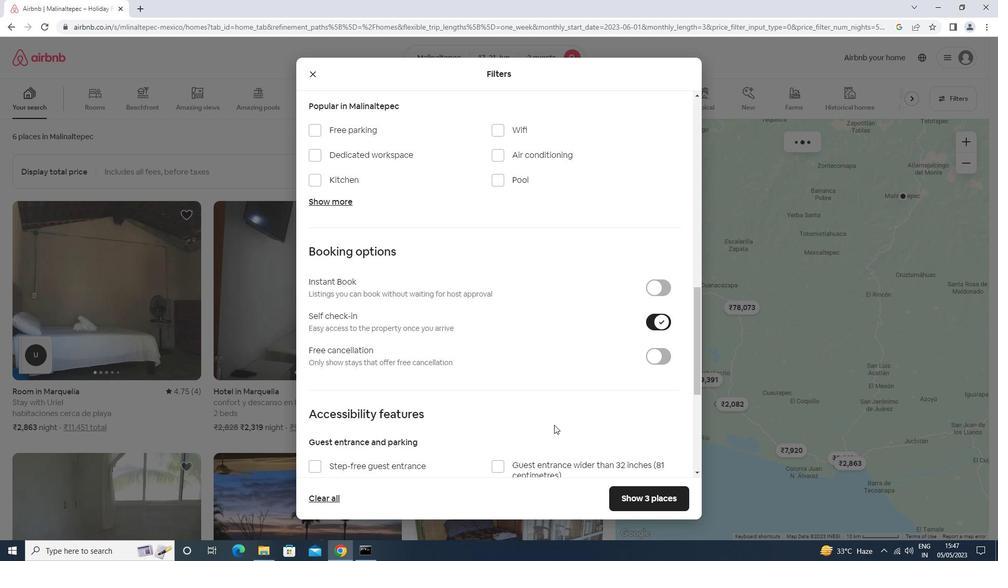 
Action: Mouse scrolled (553, 425) with delta (0, 0)
Screenshot: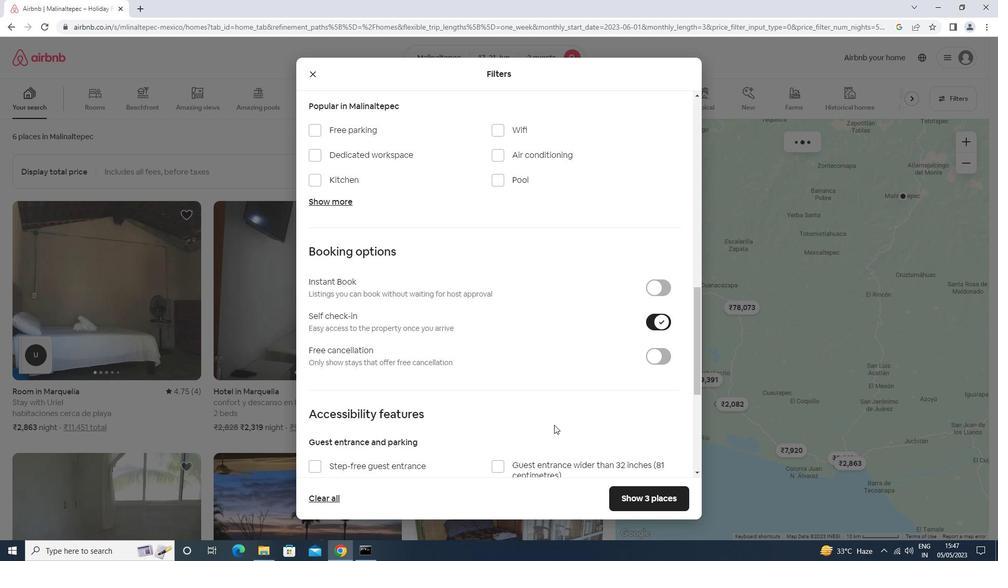 
Action: Mouse moved to (553, 426)
Screenshot: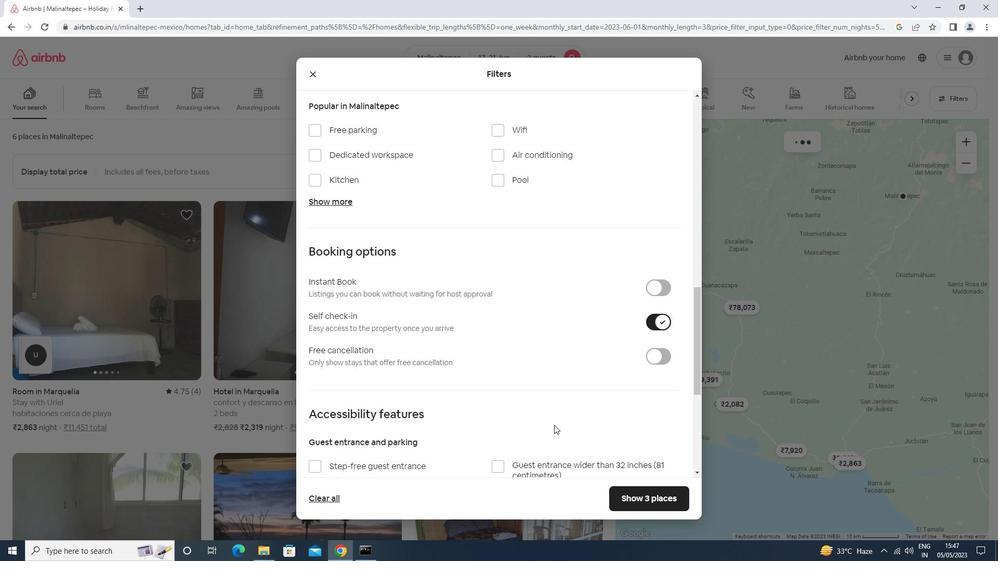 
Action: Mouse scrolled (553, 425) with delta (0, 0)
Screenshot: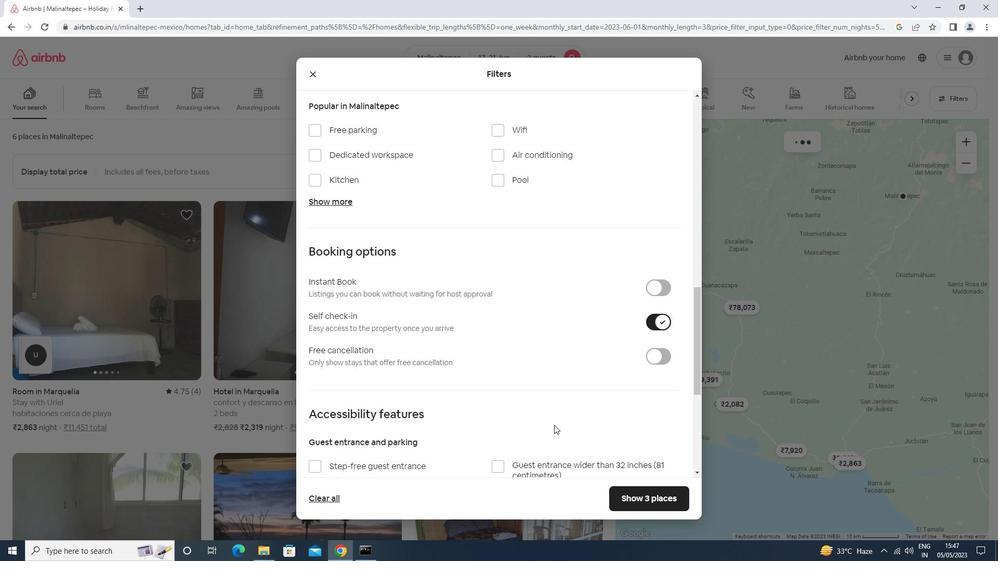 
Action: Mouse moved to (551, 427)
Screenshot: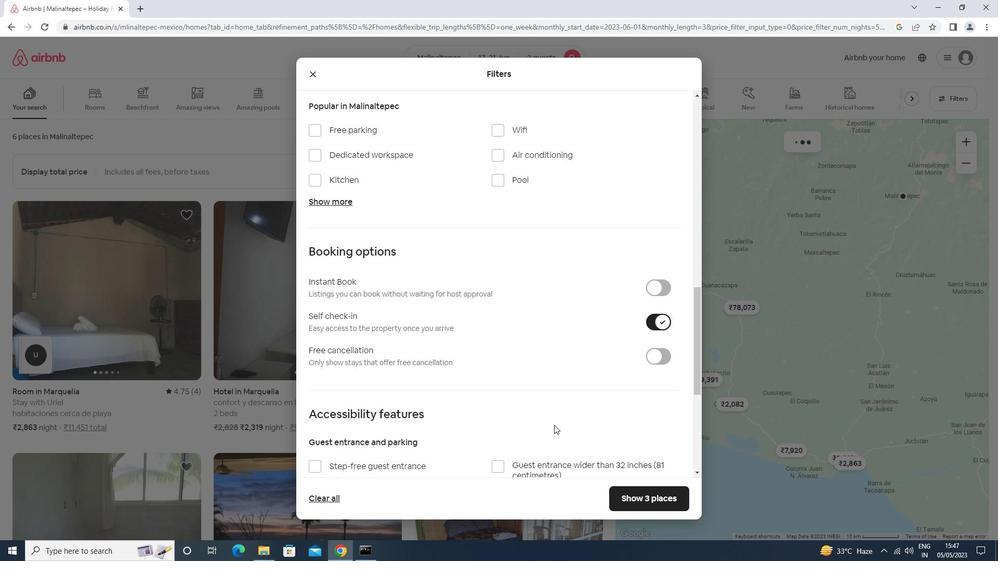 
Action: Mouse scrolled (551, 427) with delta (0, 0)
Screenshot: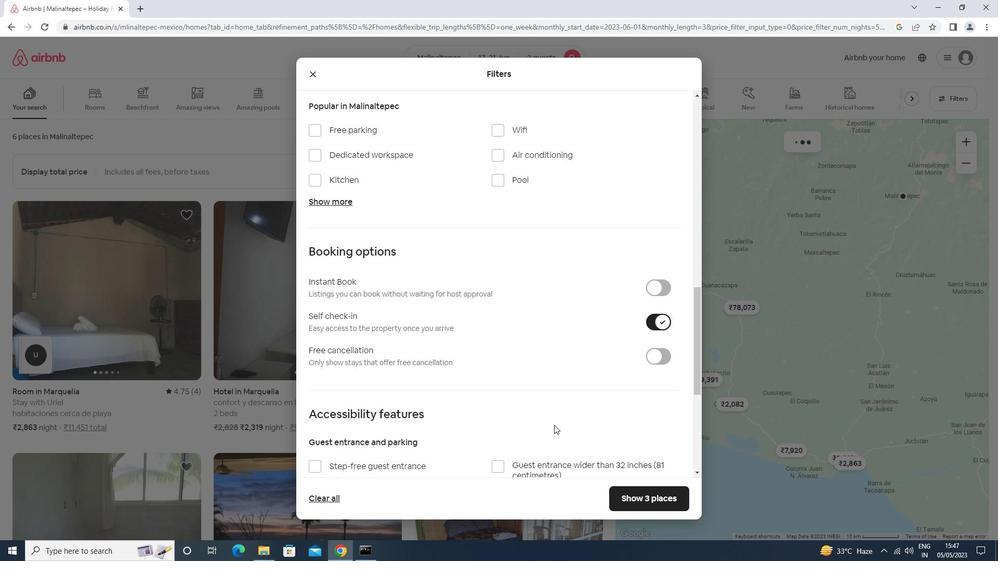 
Action: Mouse moved to (388, 443)
Screenshot: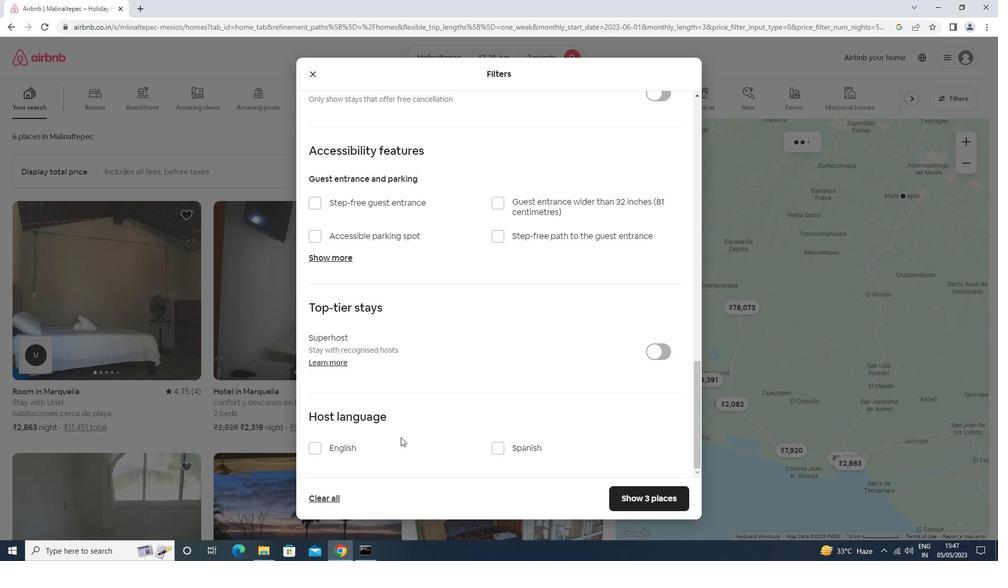 
Action: Mouse pressed left at (388, 443)
Screenshot: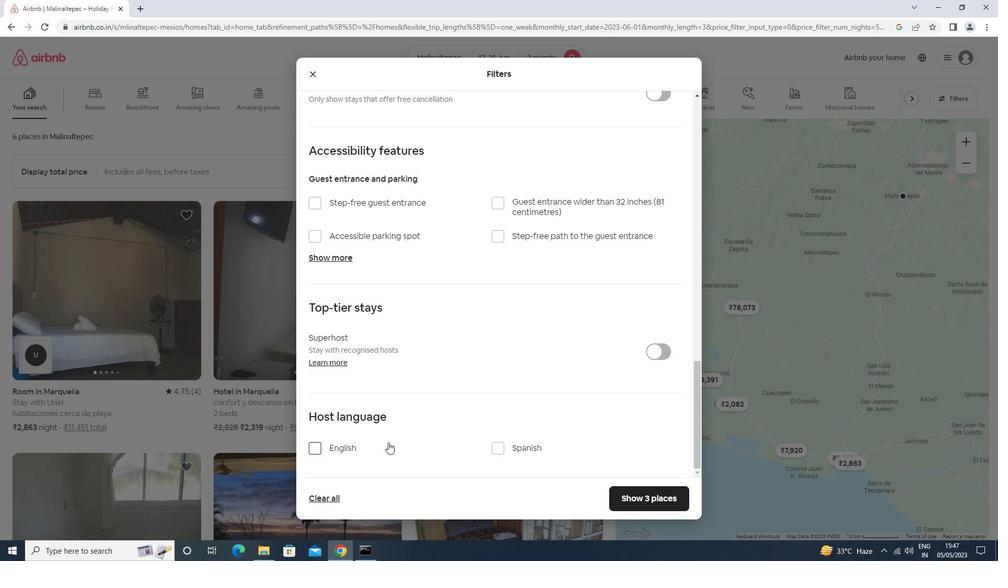 
Action: Mouse moved to (655, 494)
Screenshot: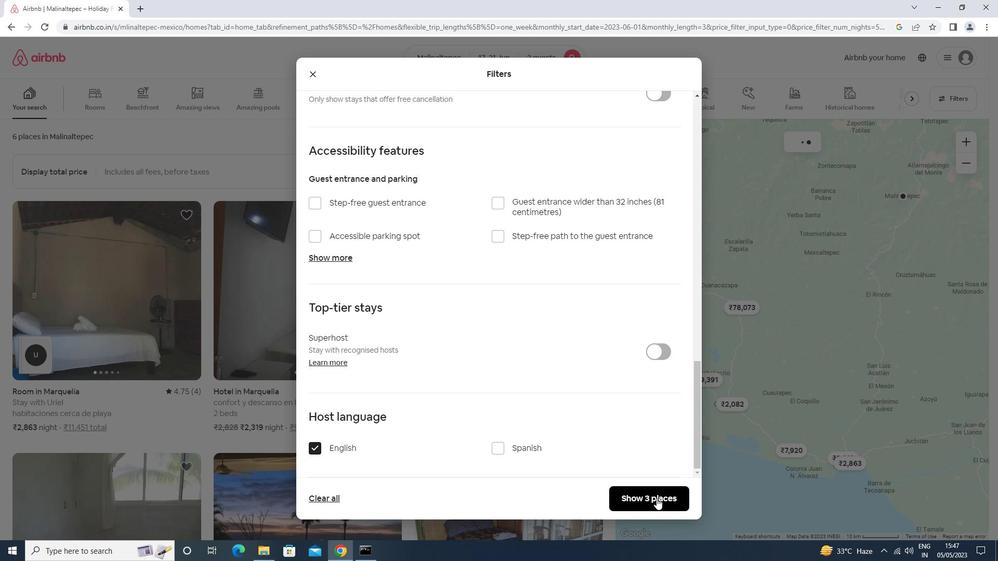 
Action: Mouse pressed left at (655, 494)
Screenshot: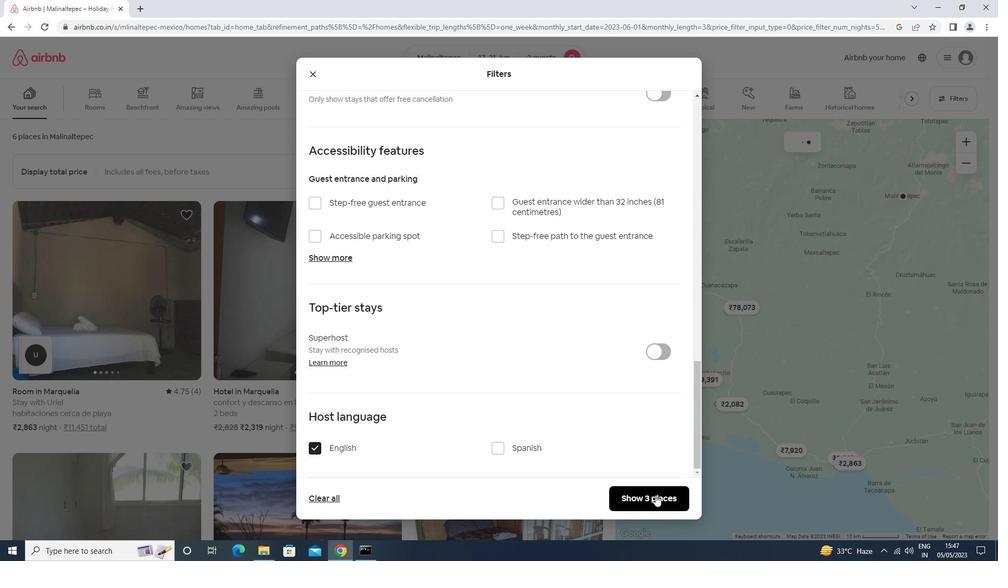 
